 Task: Assign in the project AgileLink the issue 'Integrate a new product customization feature into an existing e-commerce website to enhance product personalization and user experience' to the sprint 'Code Review Sprint'. Assign in the project AgileLink the issue 'Develop a new tool for automated testing of web application user interface and user experience' to the sprint 'Code Review Sprint'. Assign in the project AgileLink the issue 'Upgrade the security features of a web application to improve data protection and secure communication between server and client' to the sprint 'Code Review Sprint'. Assign in the project AgileLink the issue 'Create a new online platform for online music theory courses with advanced music notation and ear training features' to the sprint 'Code Review Sprint'
Action: Mouse moved to (227, 65)
Screenshot: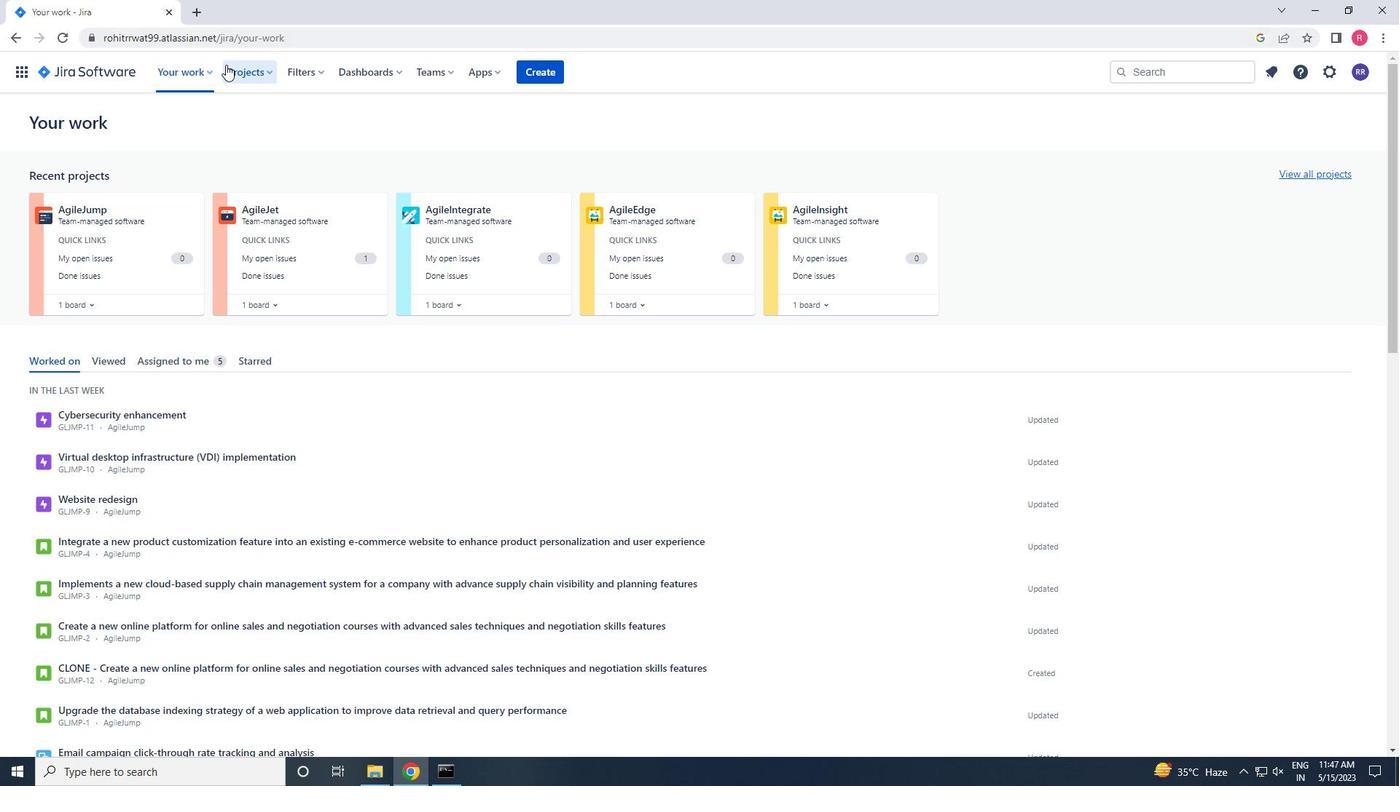 
Action: Mouse pressed left at (227, 65)
Screenshot: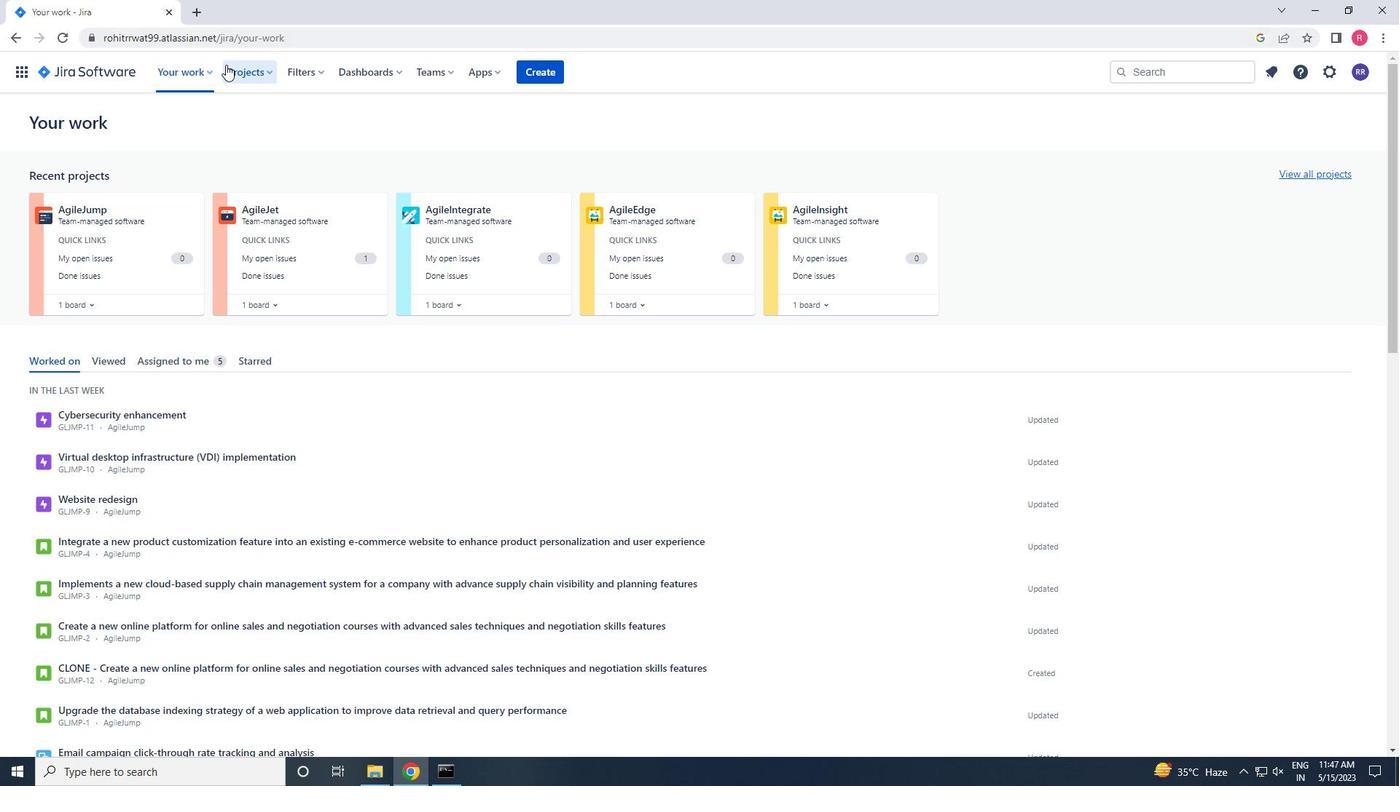 
Action: Mouse moved to (255, 126)
Screenshot: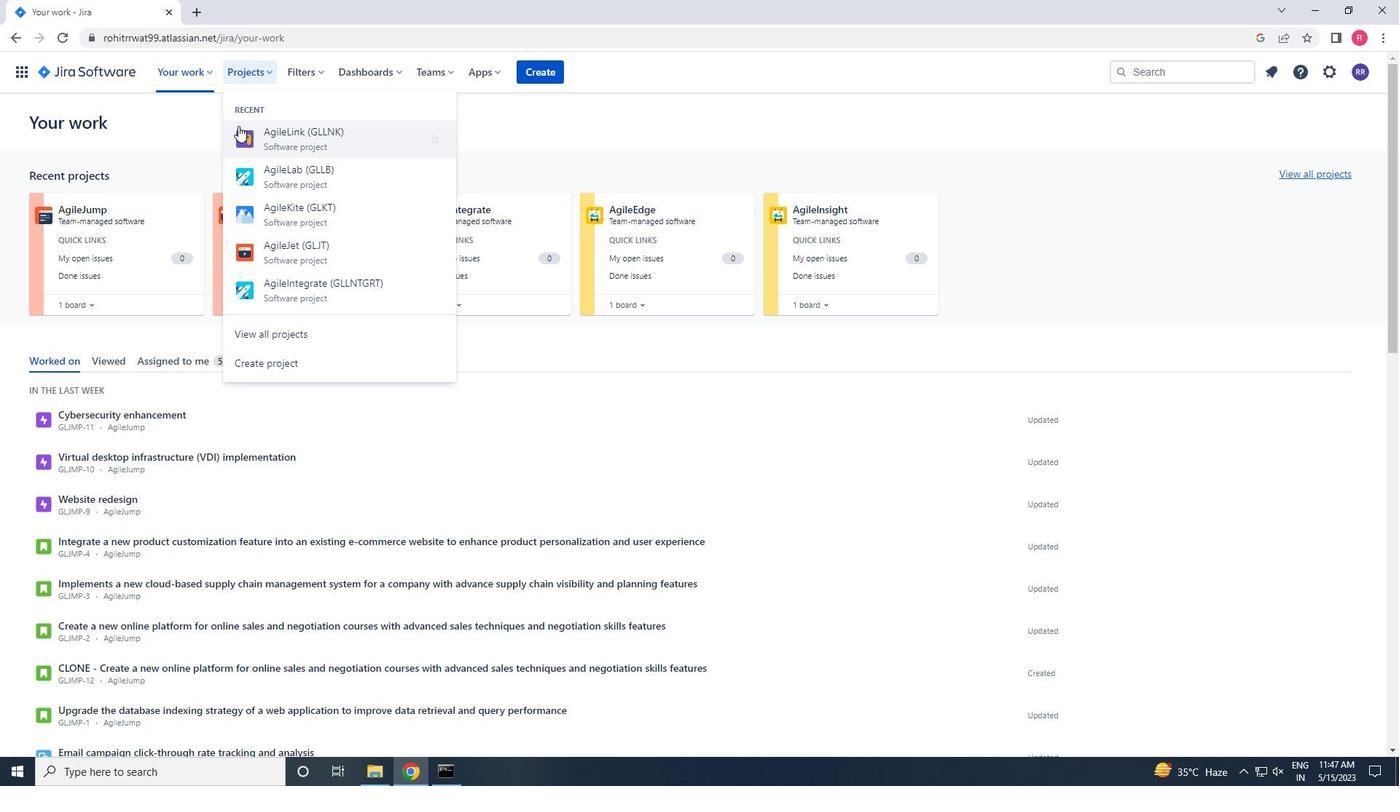 
Action: Mouse pressed left at (255, 126)
Screenshot: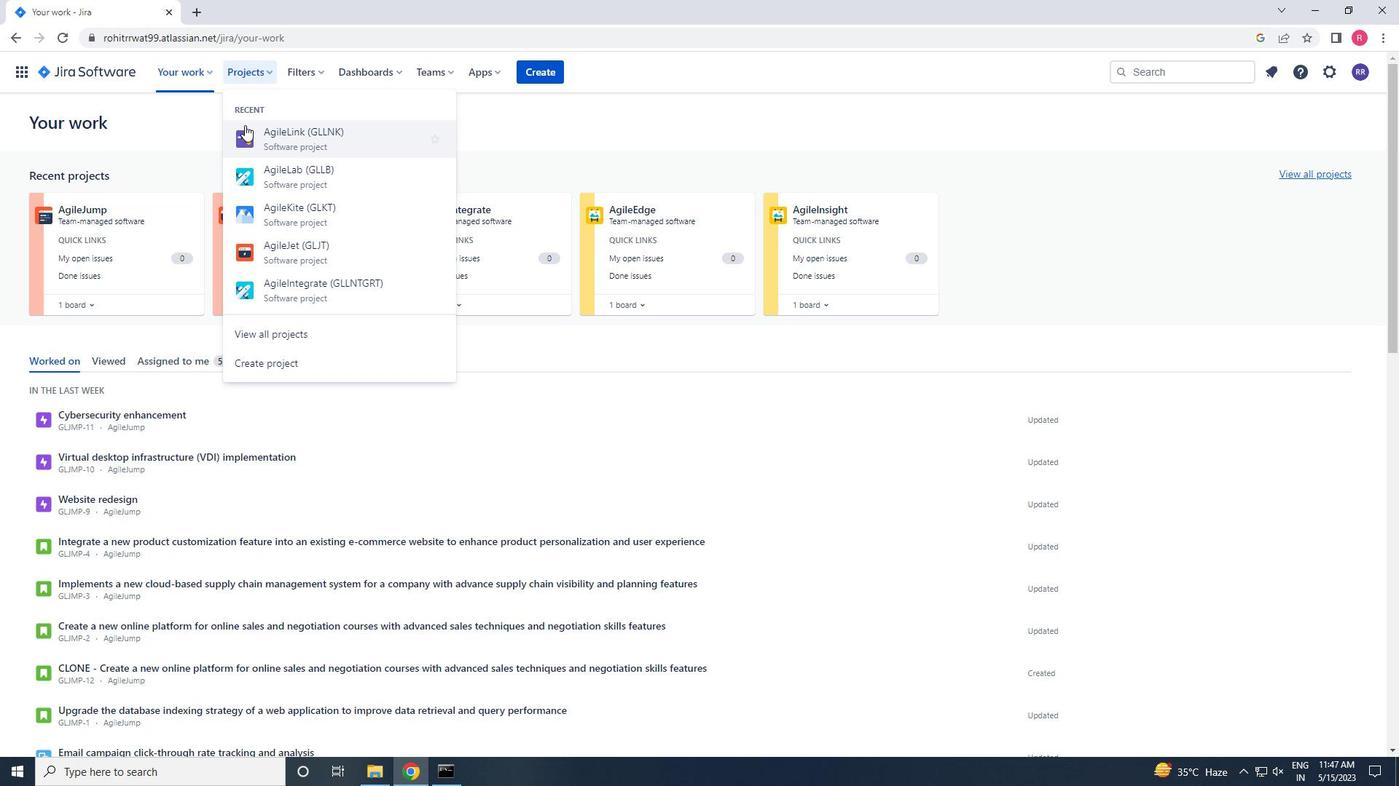 
Action: Mouse moved to (101, 214)
Screenshot: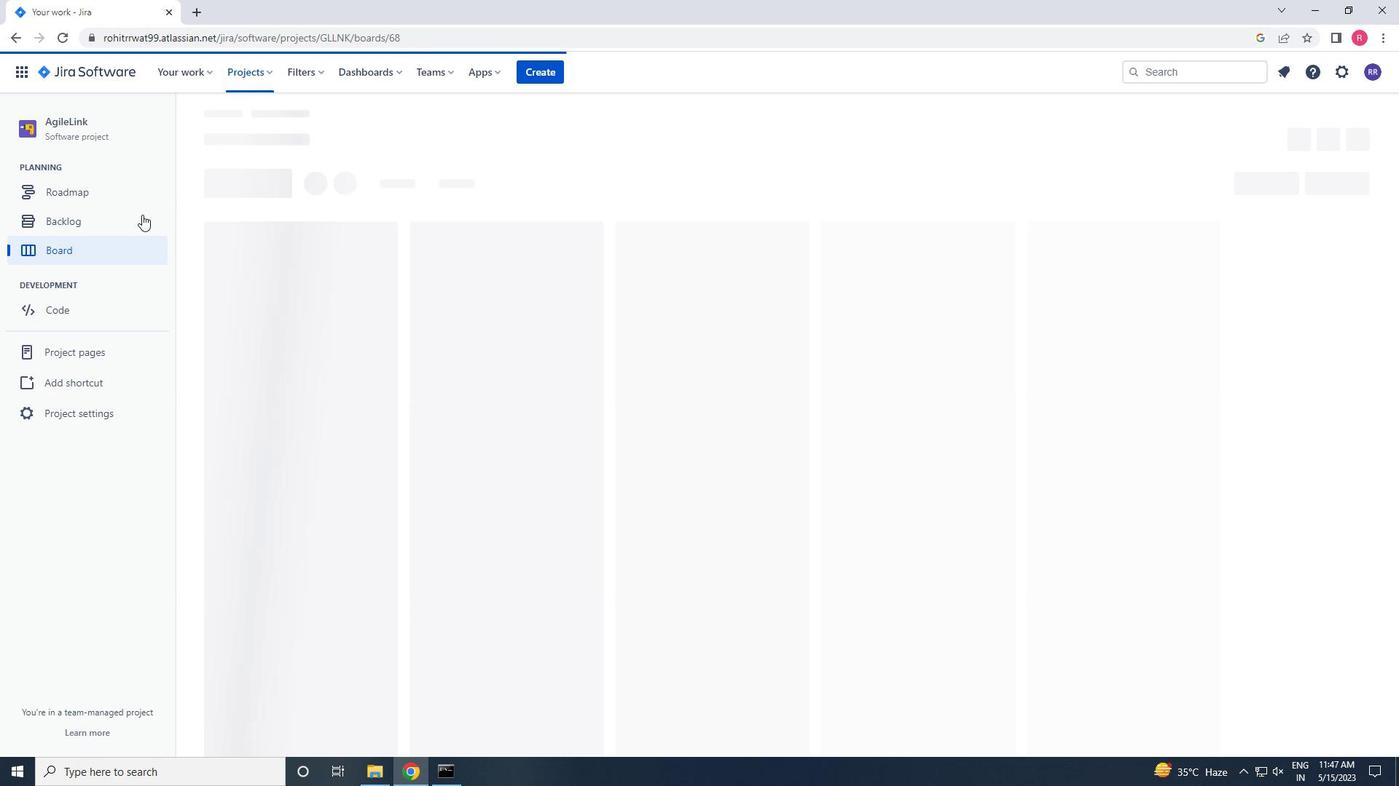 
Action: Mouse pressed left at (101, 214)
Screenshot: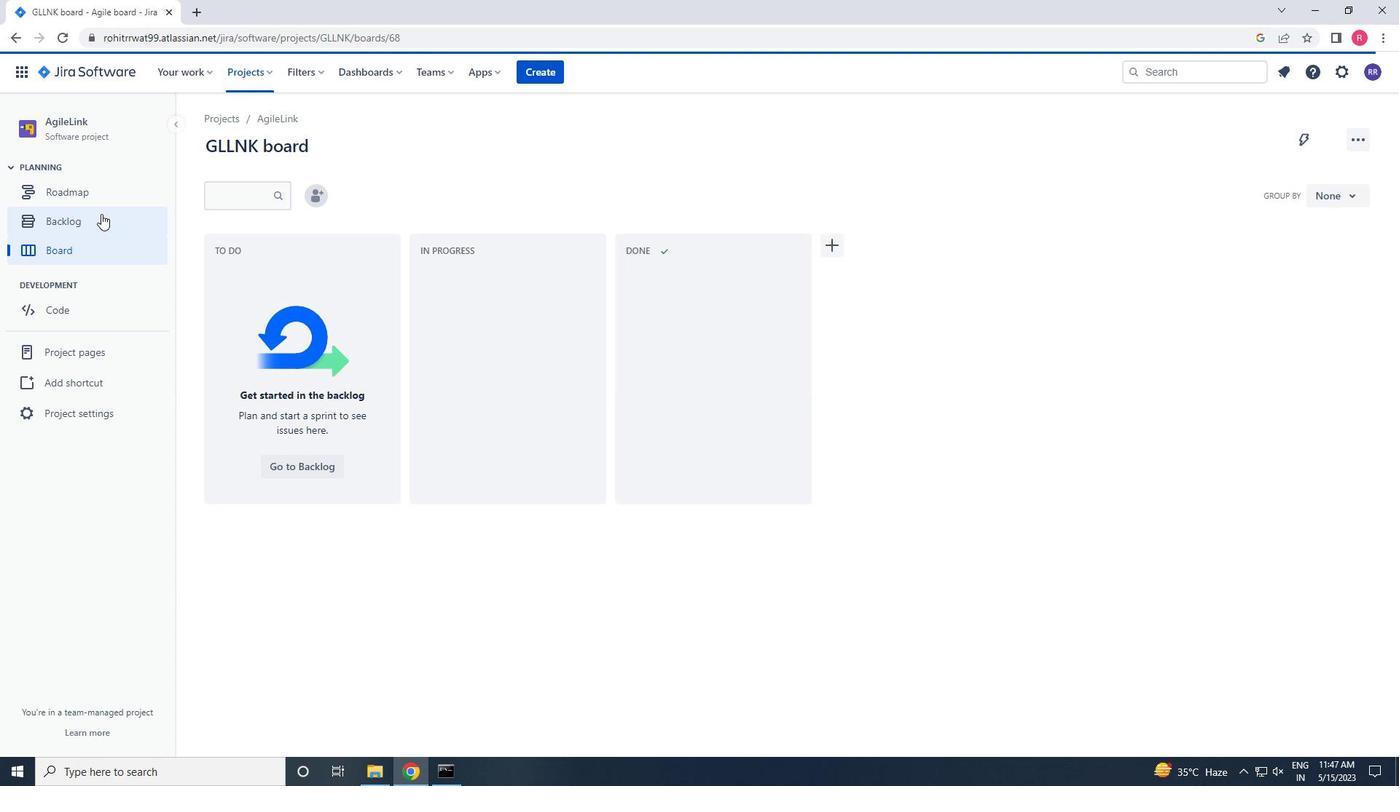 
Action: Mouse moved to (754, 373)
Screenshot: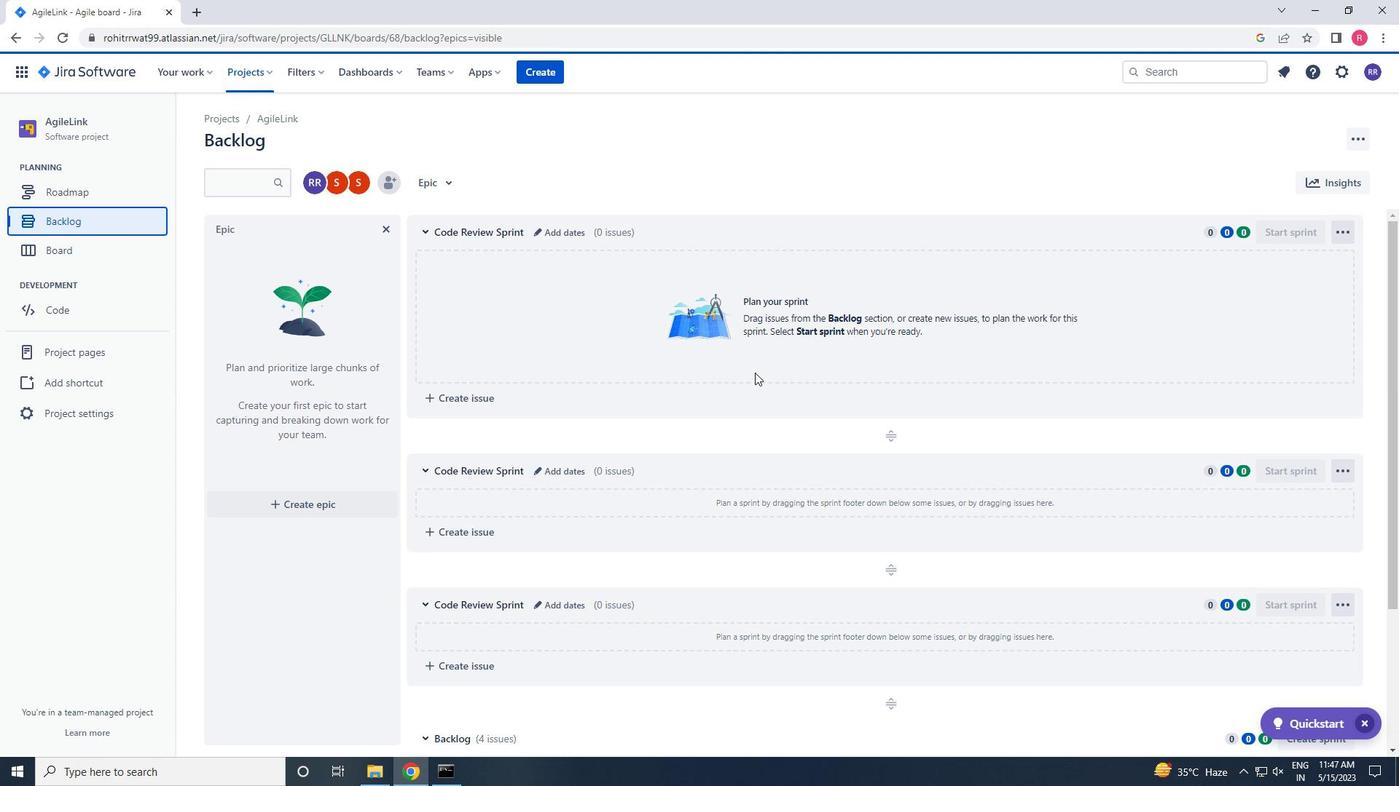 
Action: Mouse scrolled (754, 372) with delta (0, 0)
Screenshot: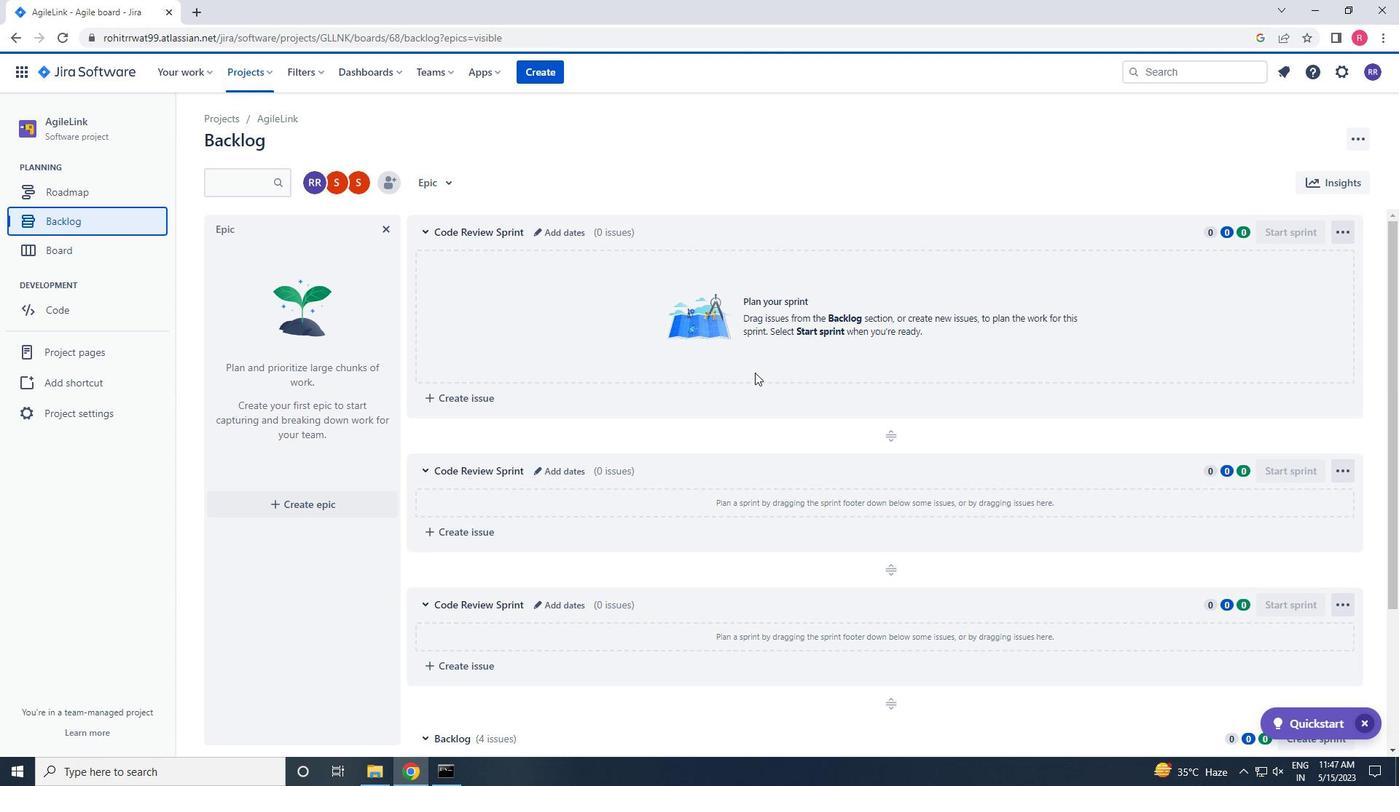 
Action: Mouse scrolled (754, 372) with delta (0, 0)
Screenshot: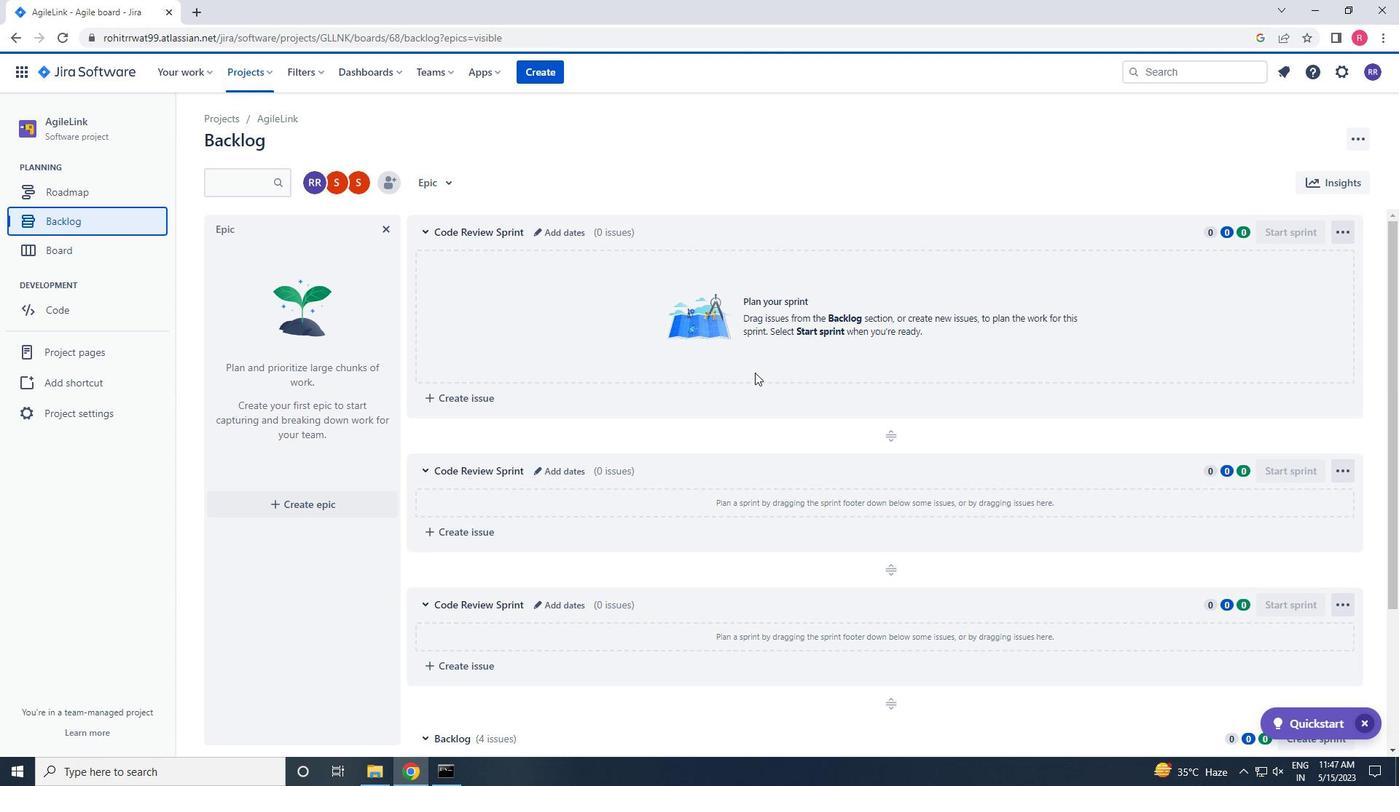 
Action: Mouse moved to (755, 373)
Screenshot: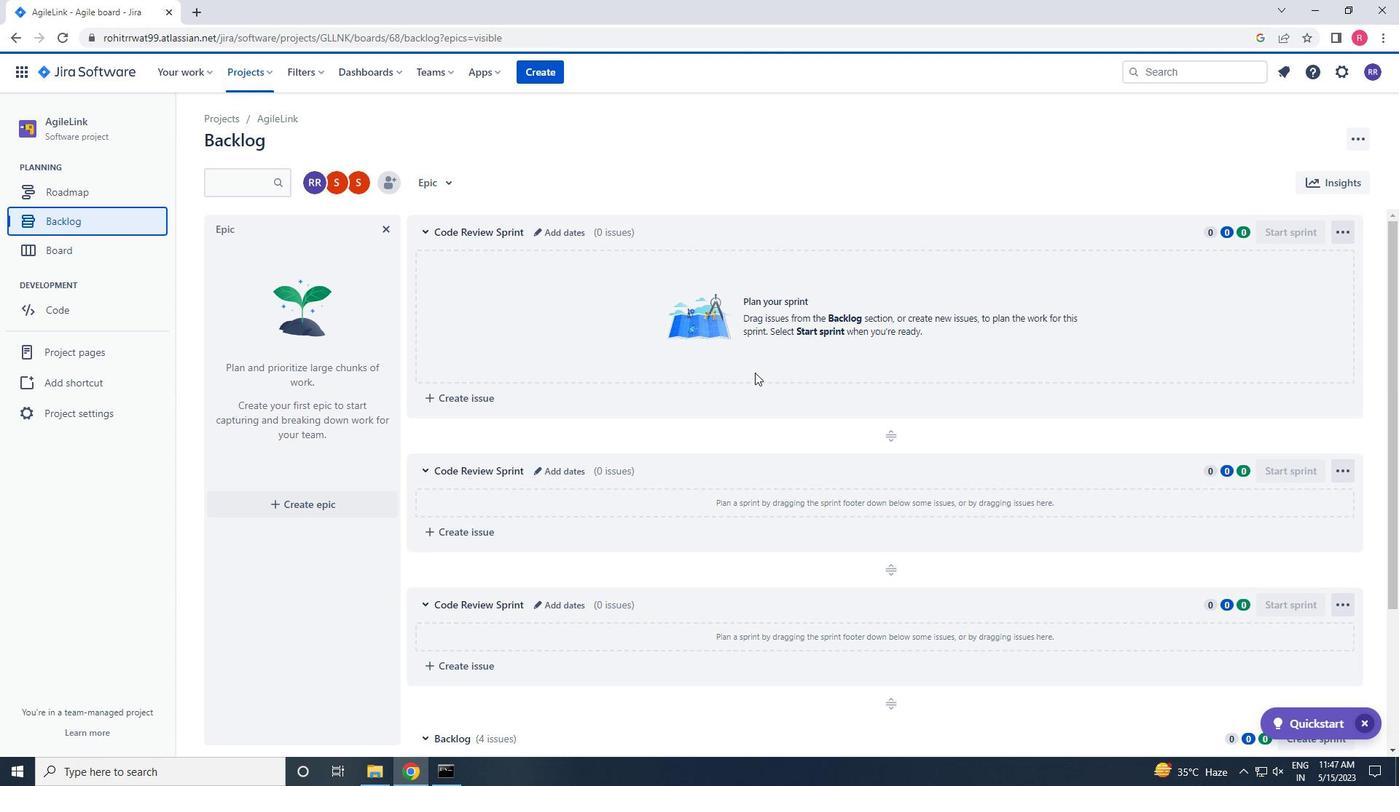 
Action: Mouse scrolled (755, 372) with delta (0, 0)
Screenshot: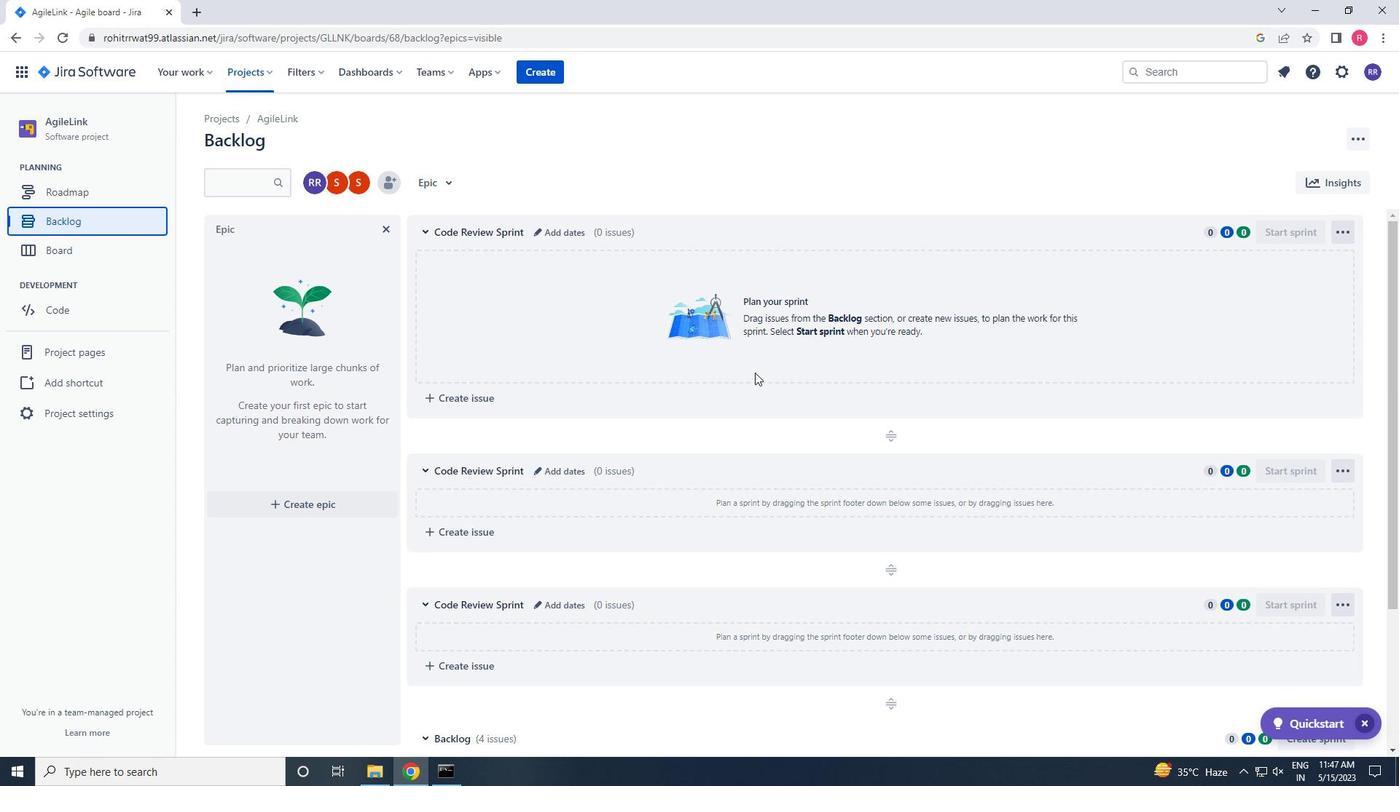 
Action: Mouse moved to (757, 373)
Screenshot: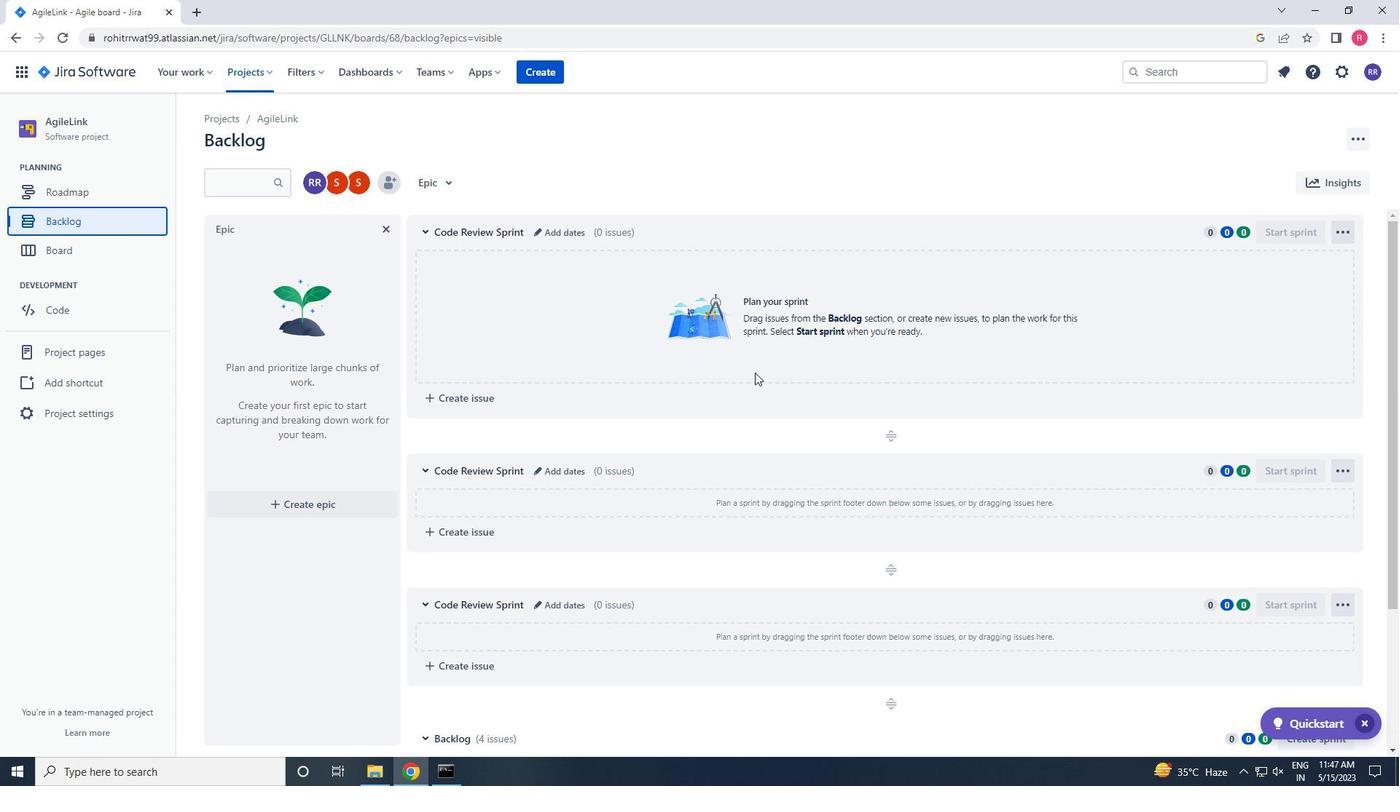 
Action: Mouse scrolled (757, 372) with delta (0, 0)
Screenshot: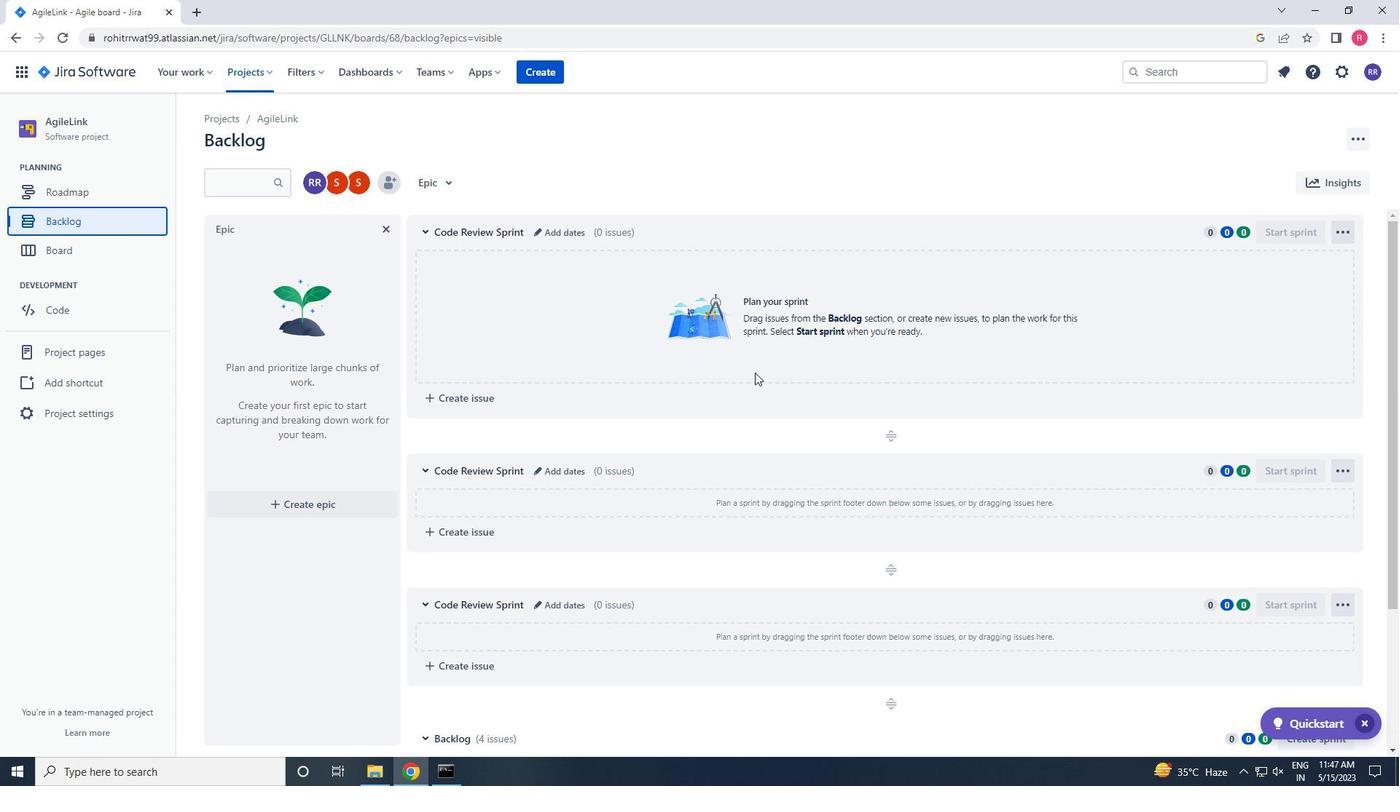 
Action: Mouse moved to (758, 373)
Screenshot: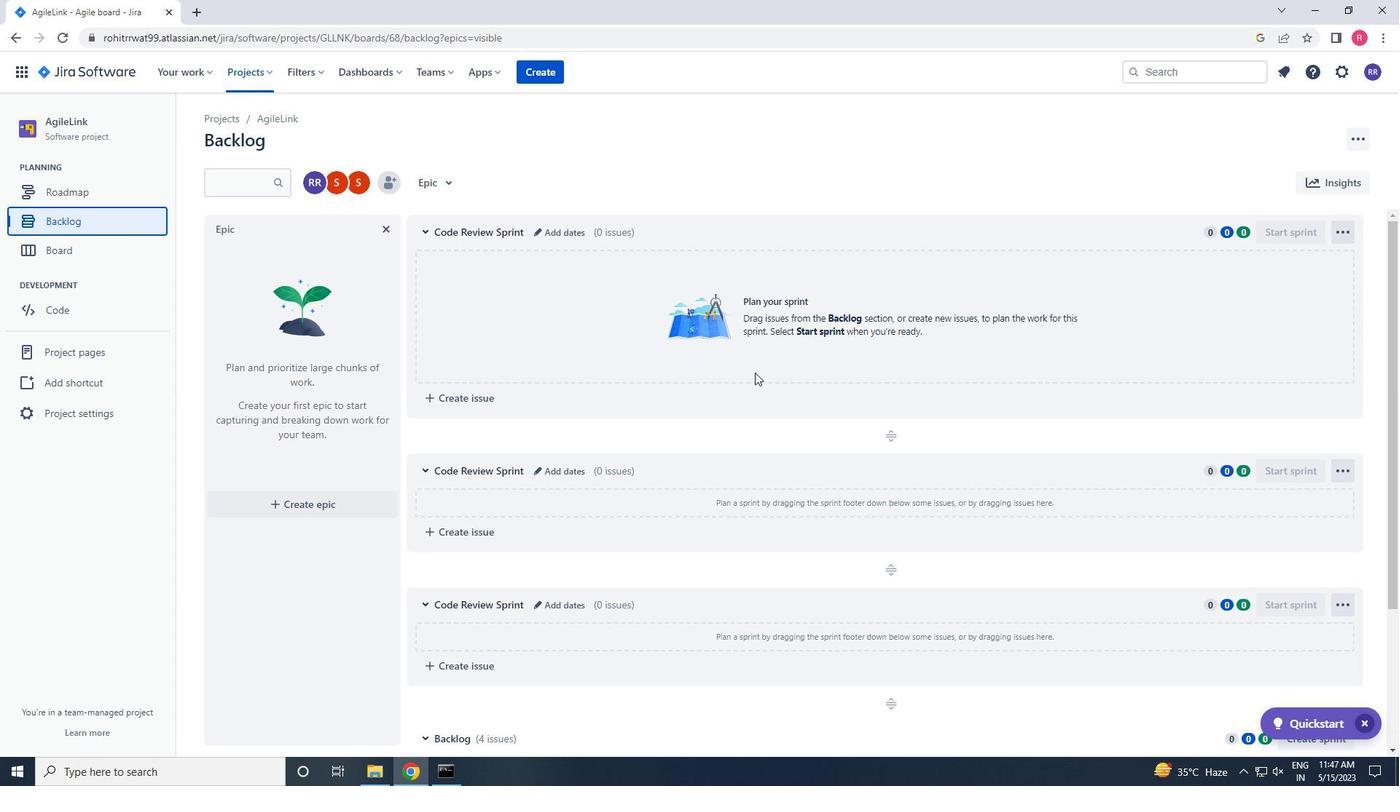 
Action: Mouse scrolled (758, 372) with delta (0, 0)
Screenshot: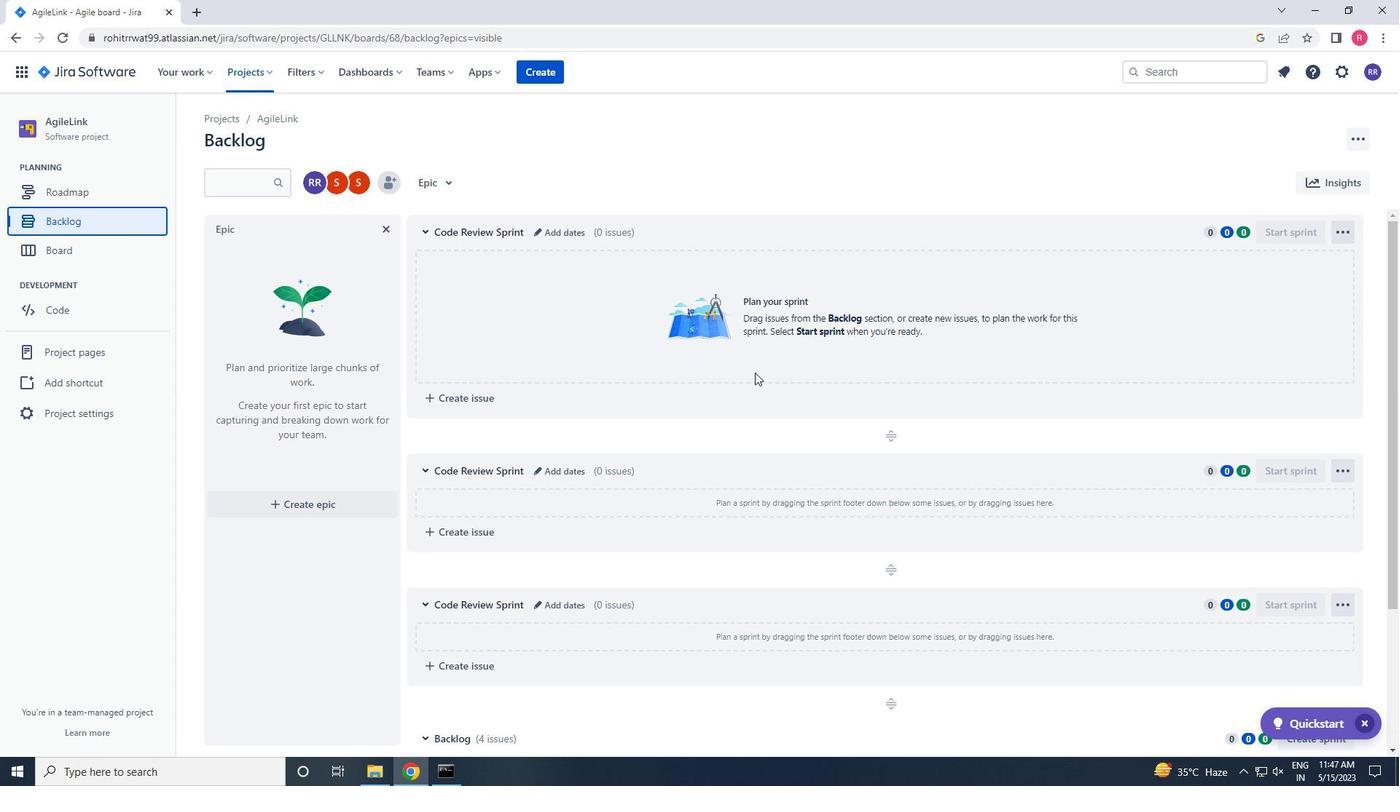 
Action: Mouse moved to (765, 375)
Screenshot: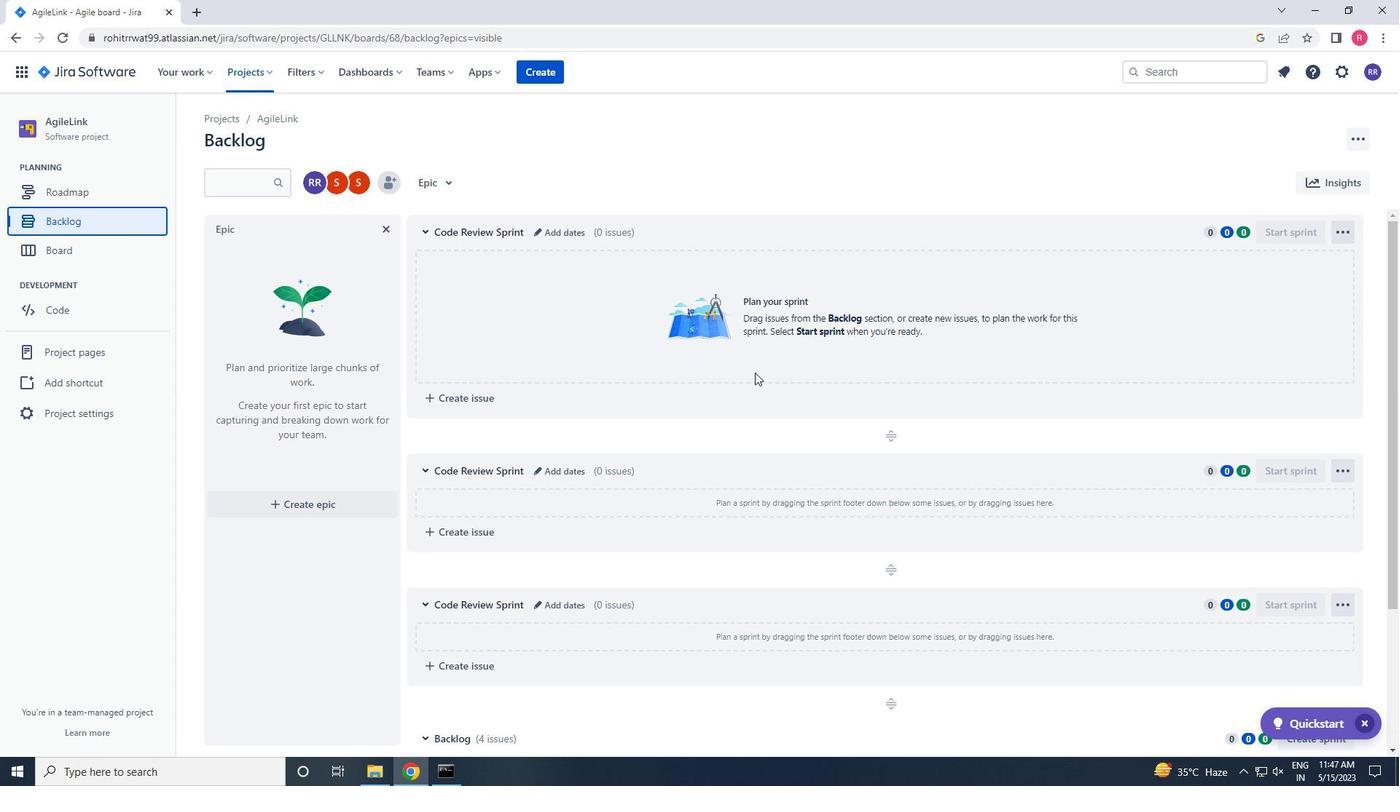 
Action: Mouse scrolled (765, 374) with delta (0, 0)
Screenshot: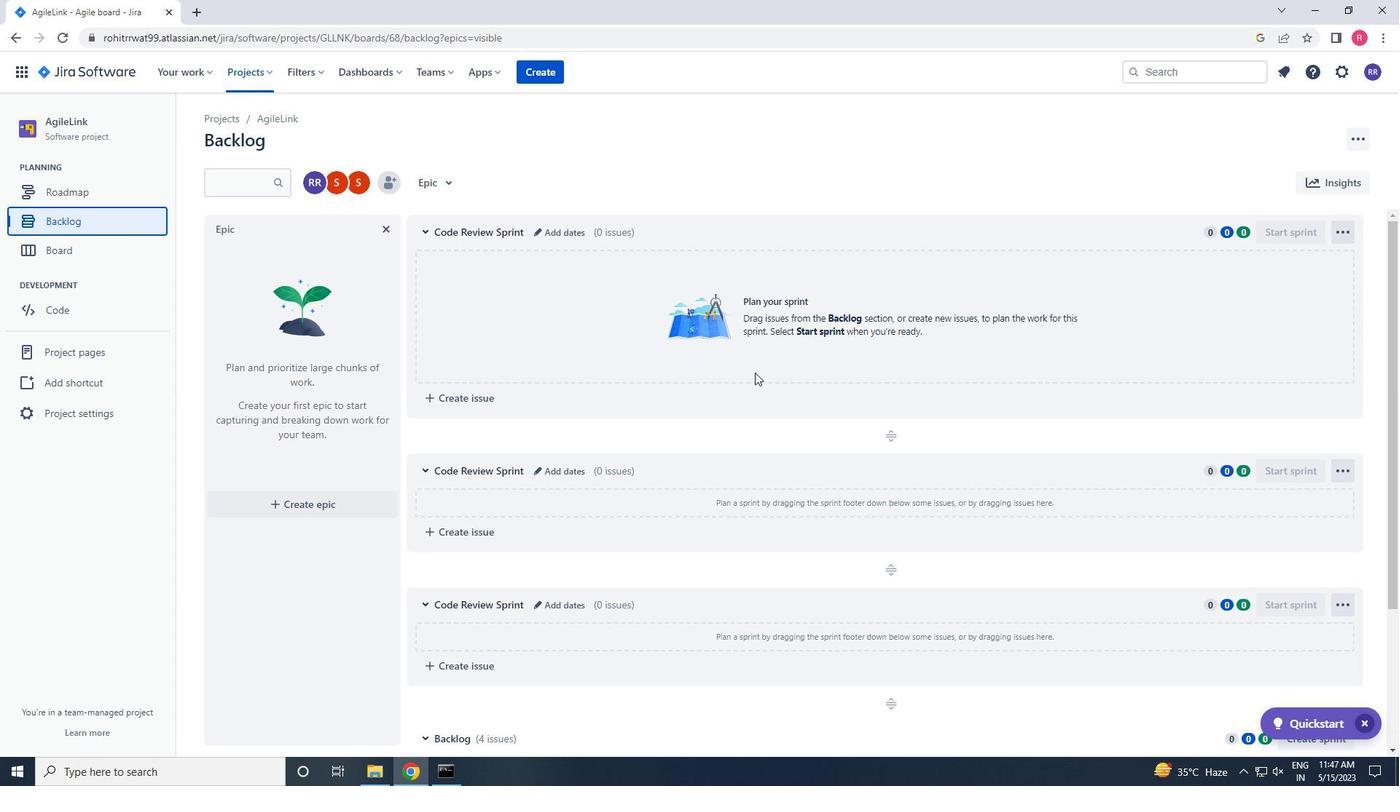 
Action: Mouse moved to (1332, 576)
Screenshot: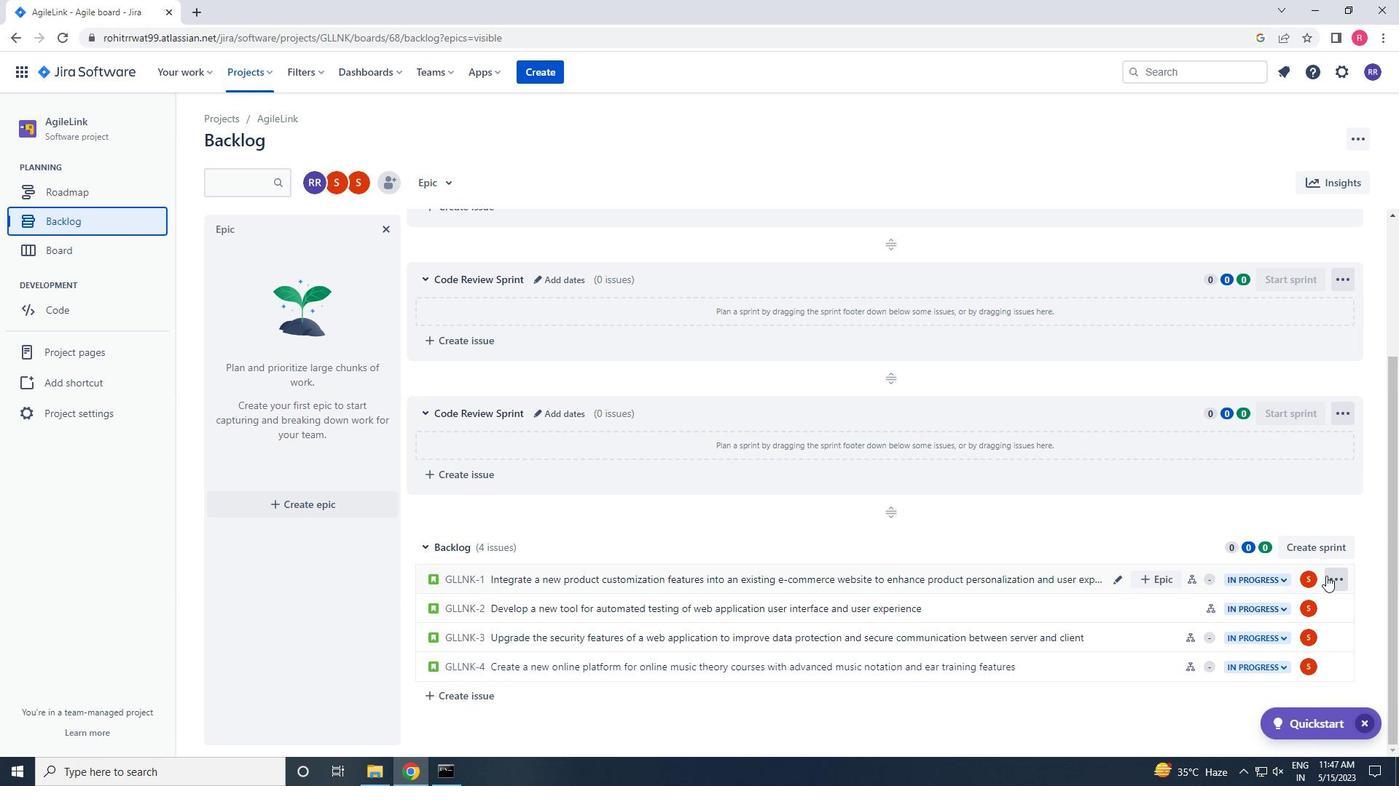 
Action: Mouse pressed left at (1332, 576)
Screenshot: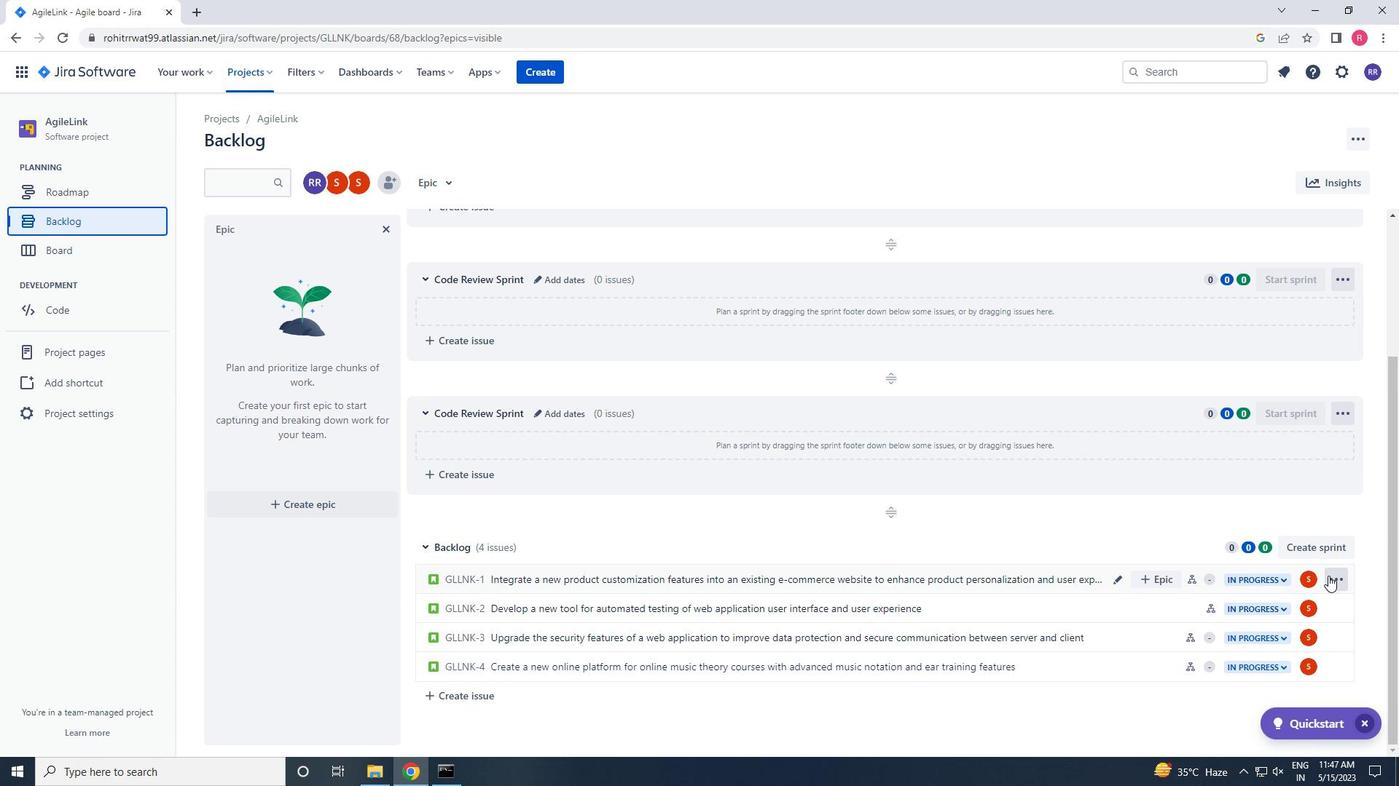 
Action: Mouse moved to (1303, 453)
Screenshot: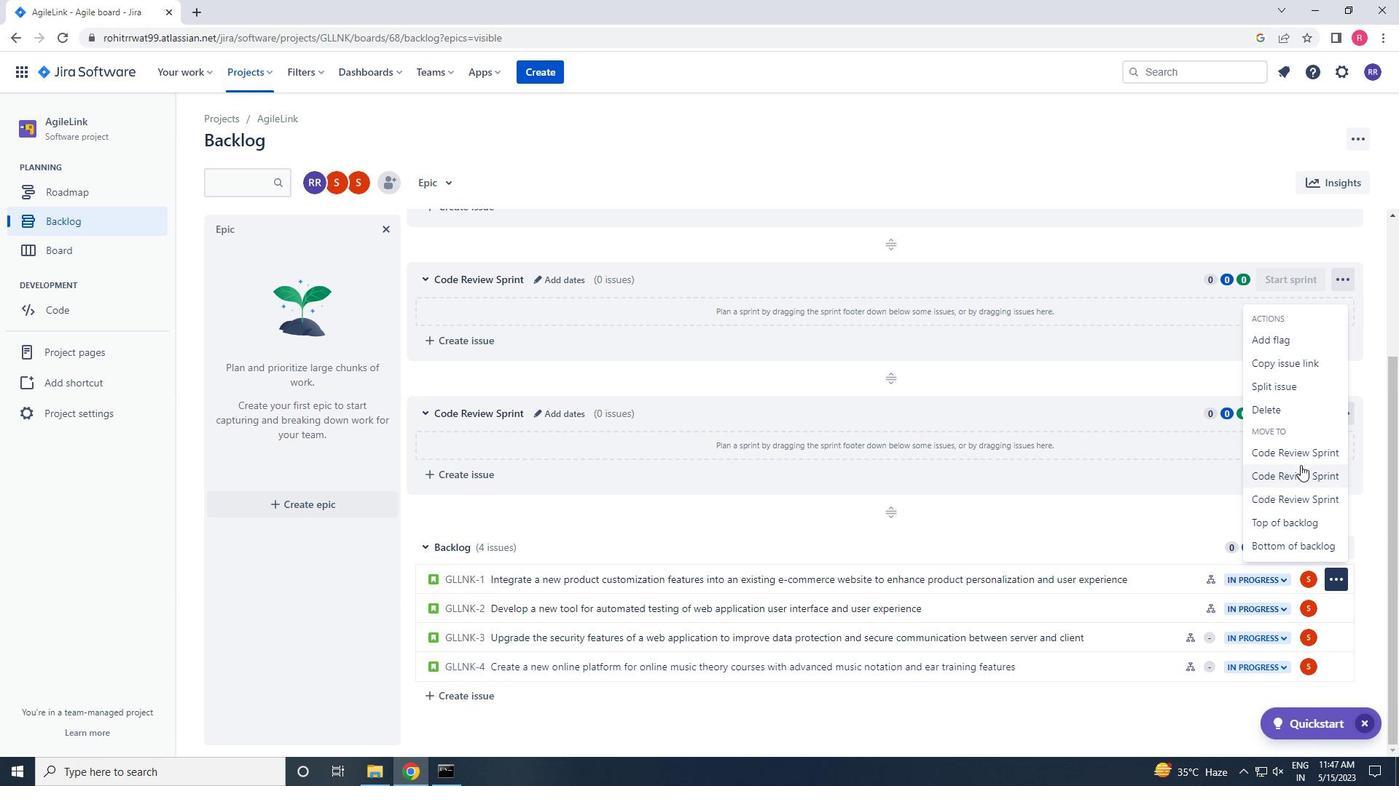 
Action: Mouse pressed left at (1303, 453)
Screenshot: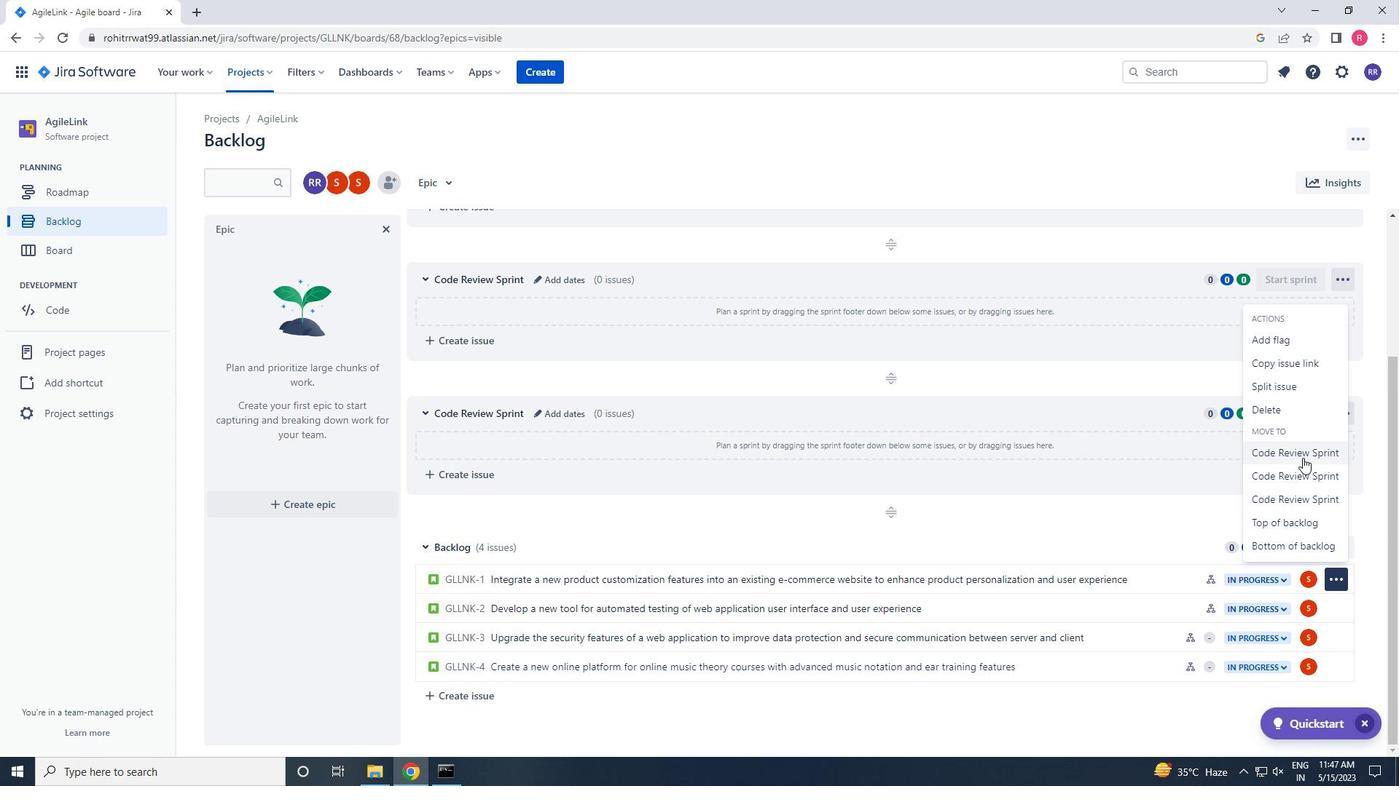 
Action: Mouse moved to (1346, 598)
Screenshot: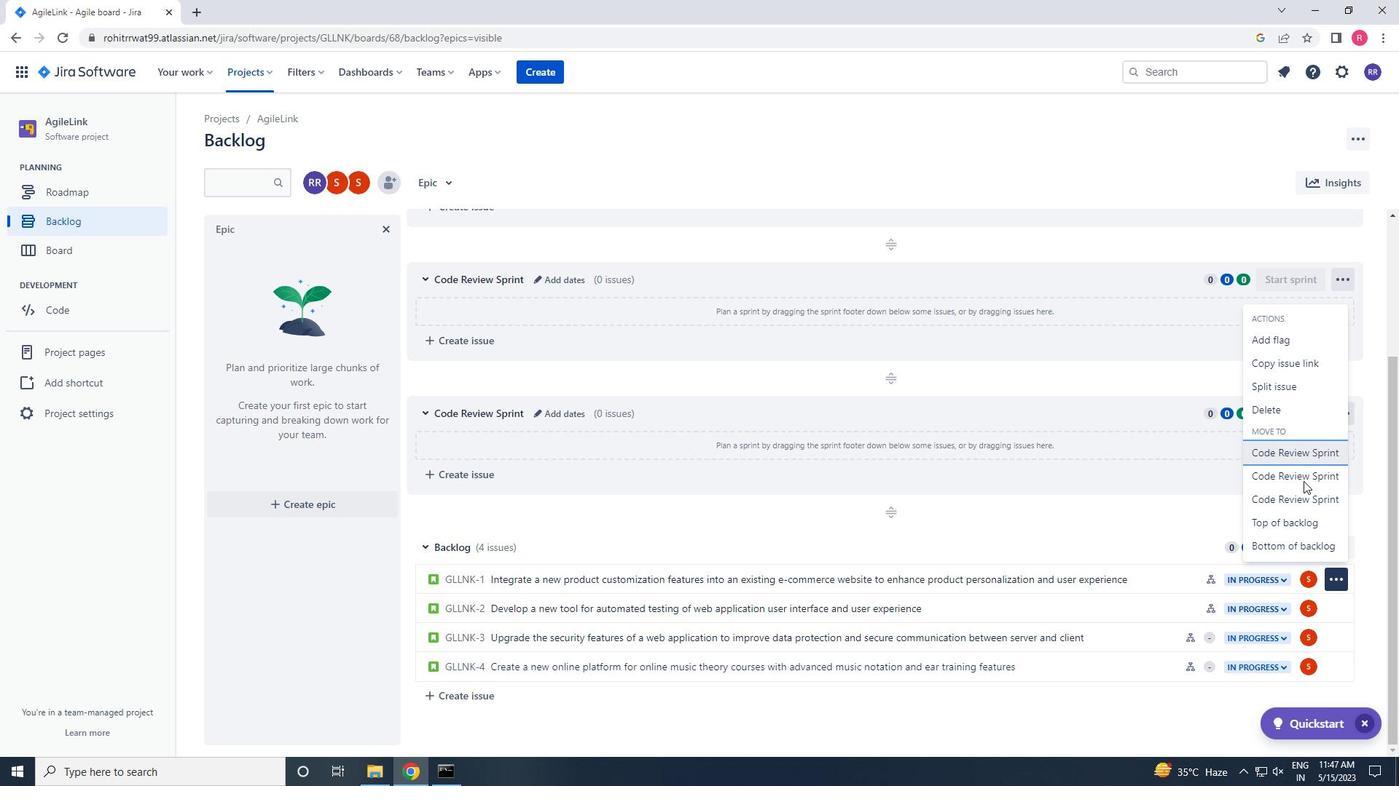 
Action: Mouse pressed left at (1346, 598)
Screenshot: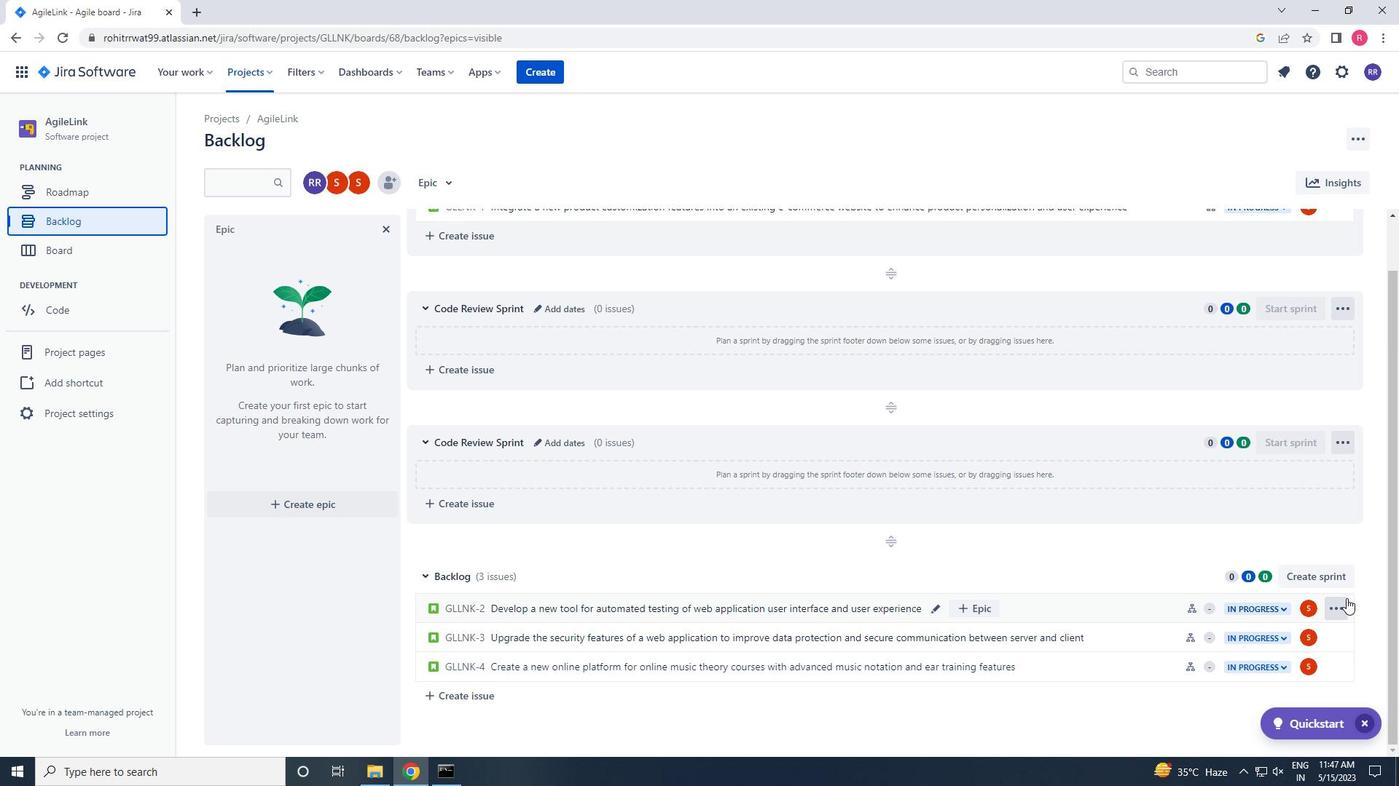 
Action: Mouse moved to (1310, 506)
Screenshot: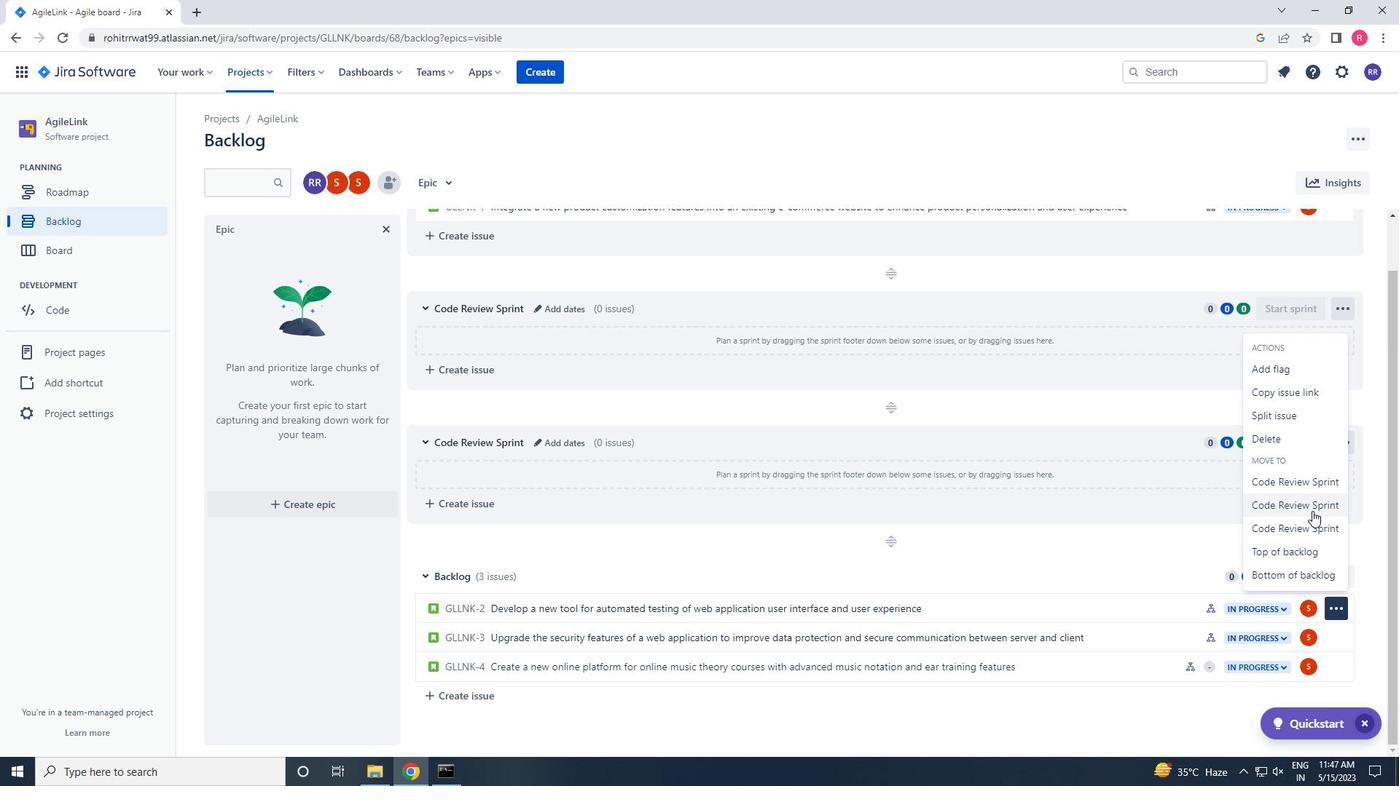 
Action: Mouse pressed left at (1310, 506)
Screenshot: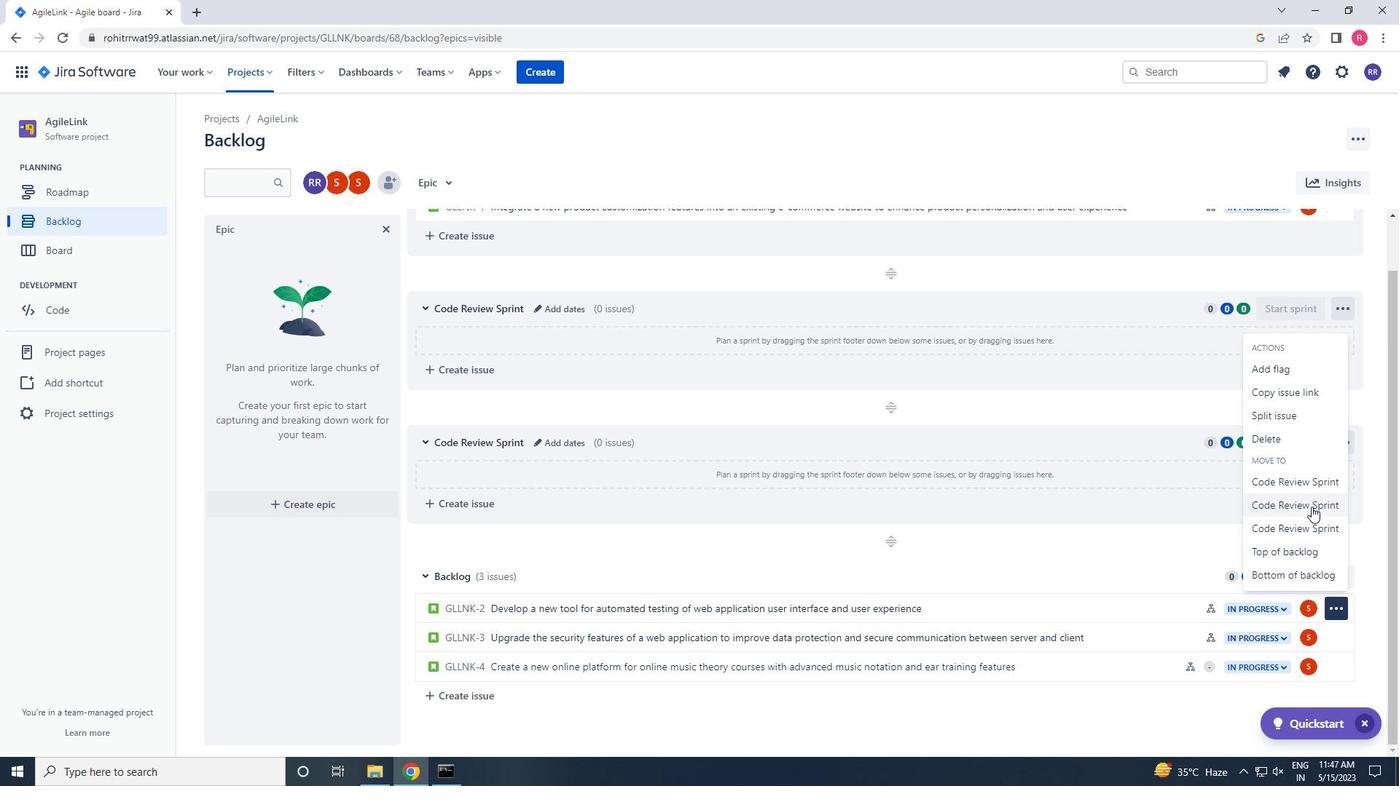 
Action: Mouse moved to (1331, 639)
Screenshot: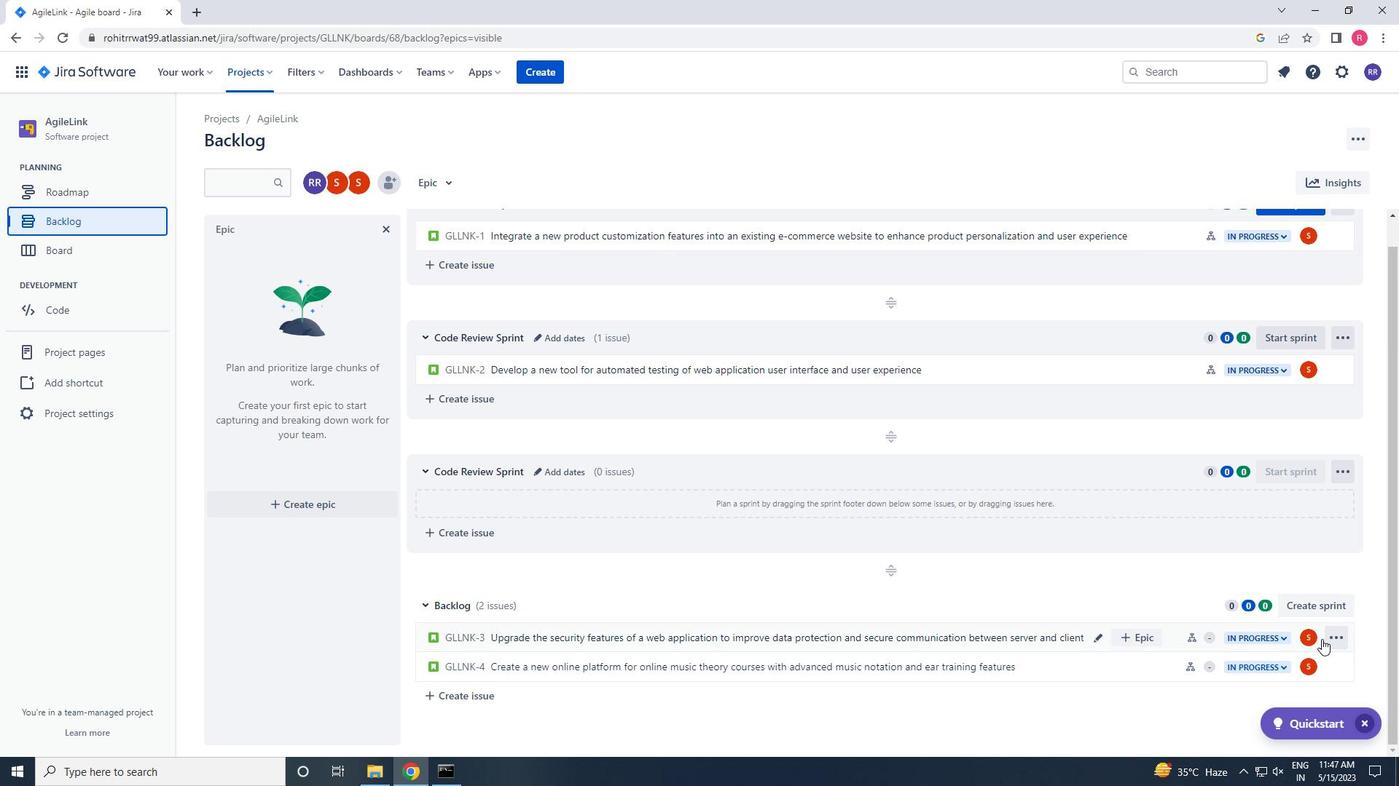 
Action: Mouse pressed left at (1331, 639)
Screenshot: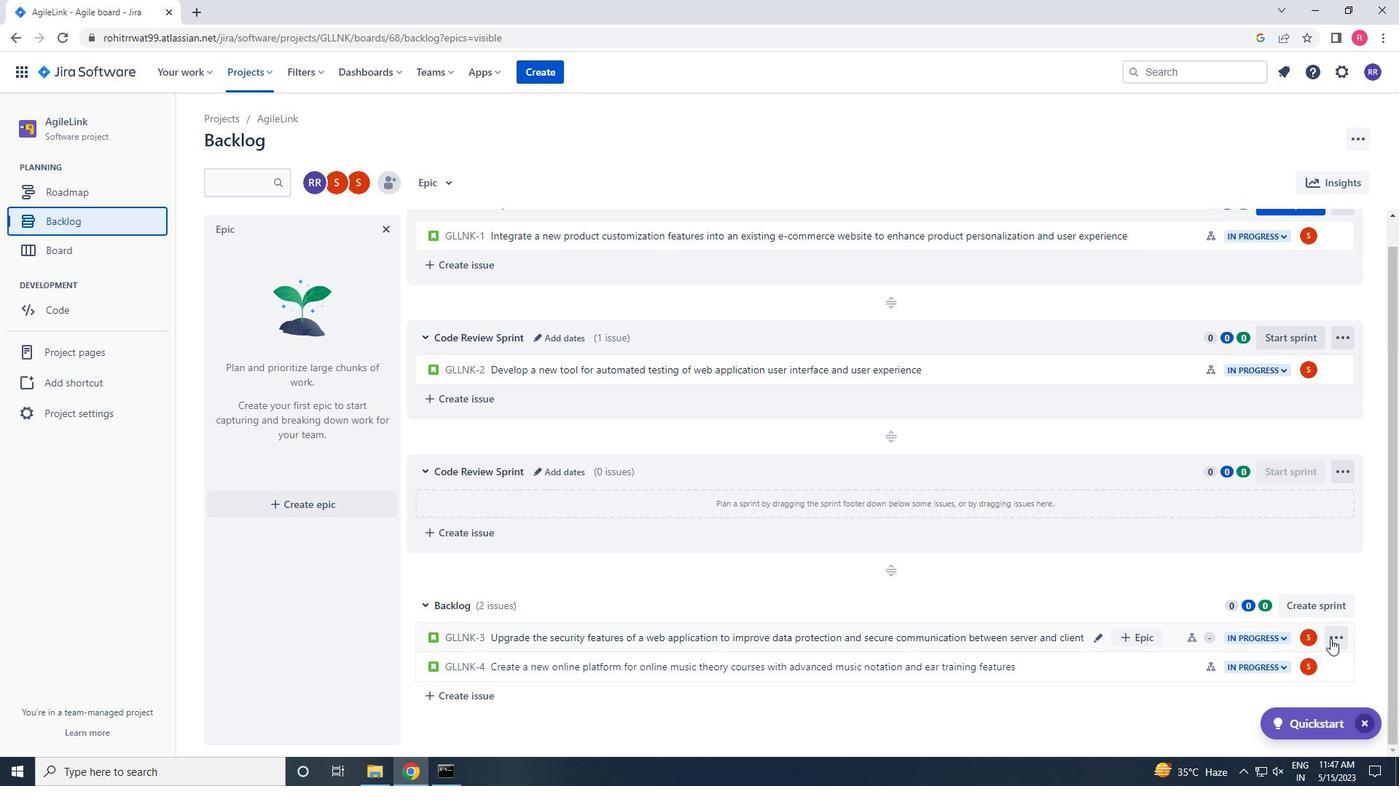 
Action: Mouse moved to (1309, 567)
Screenshot: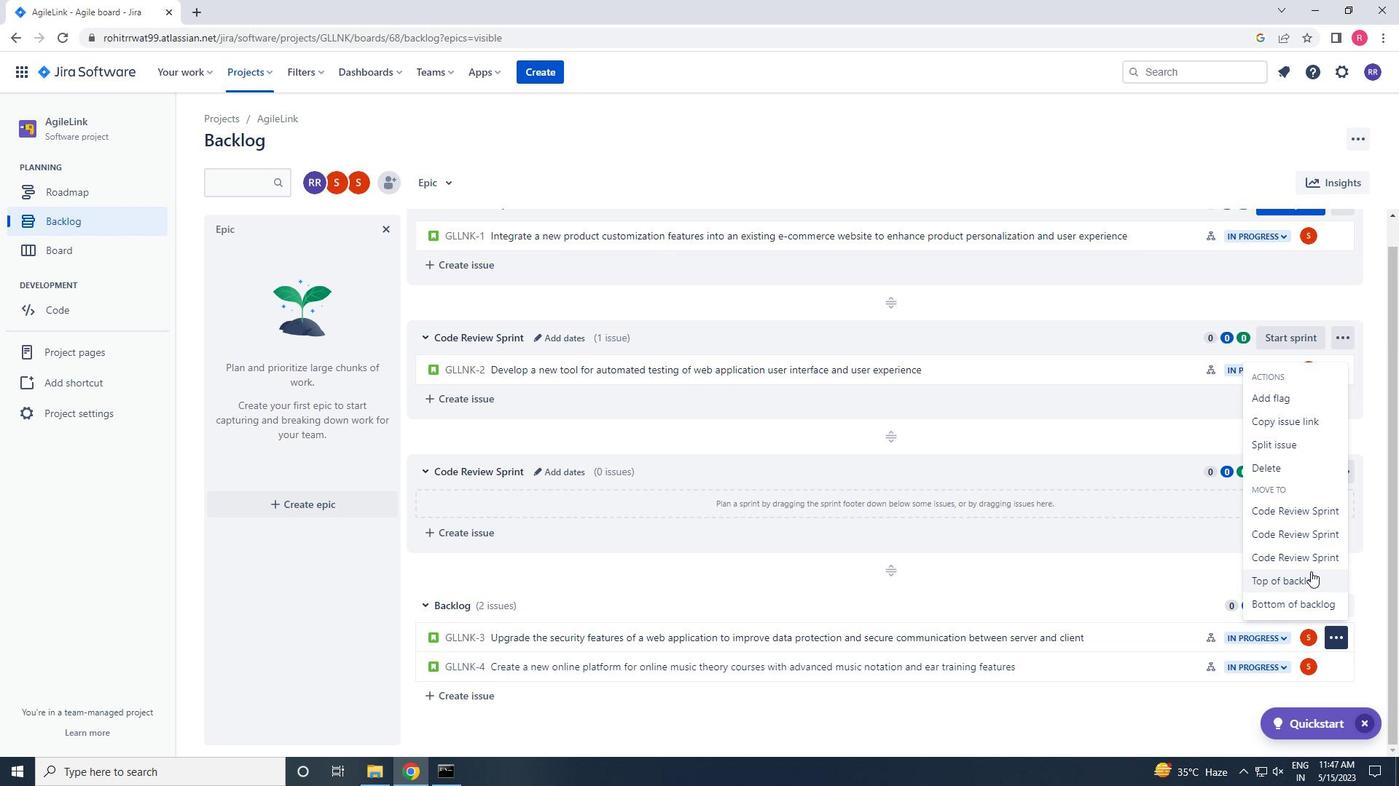 
Action: Mouse pressed left at (1309, 567)
Screenshot: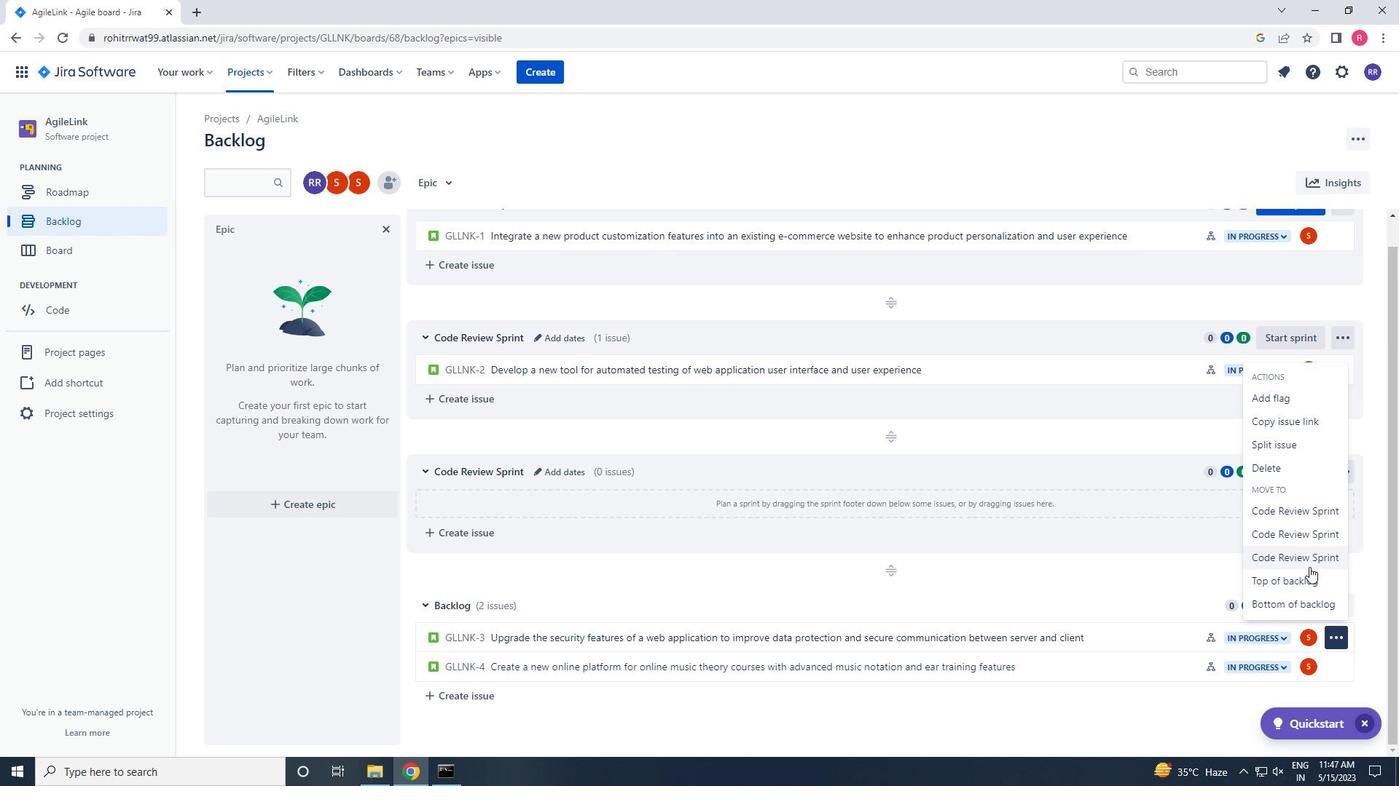 
Action: Mouse moved to (1337, 660)
Screenshot: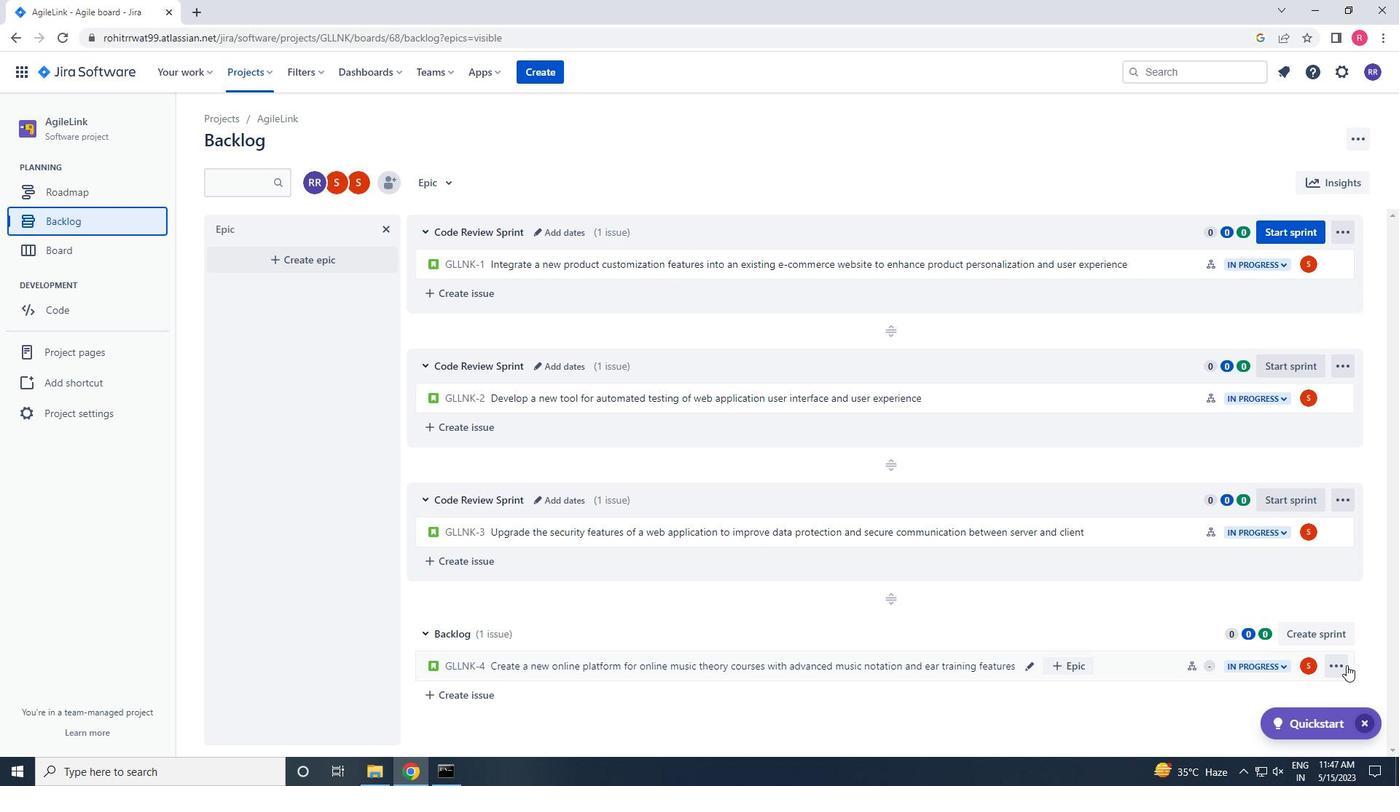 
Action: Mouse pressed left at (1337, 660)
Screenshot: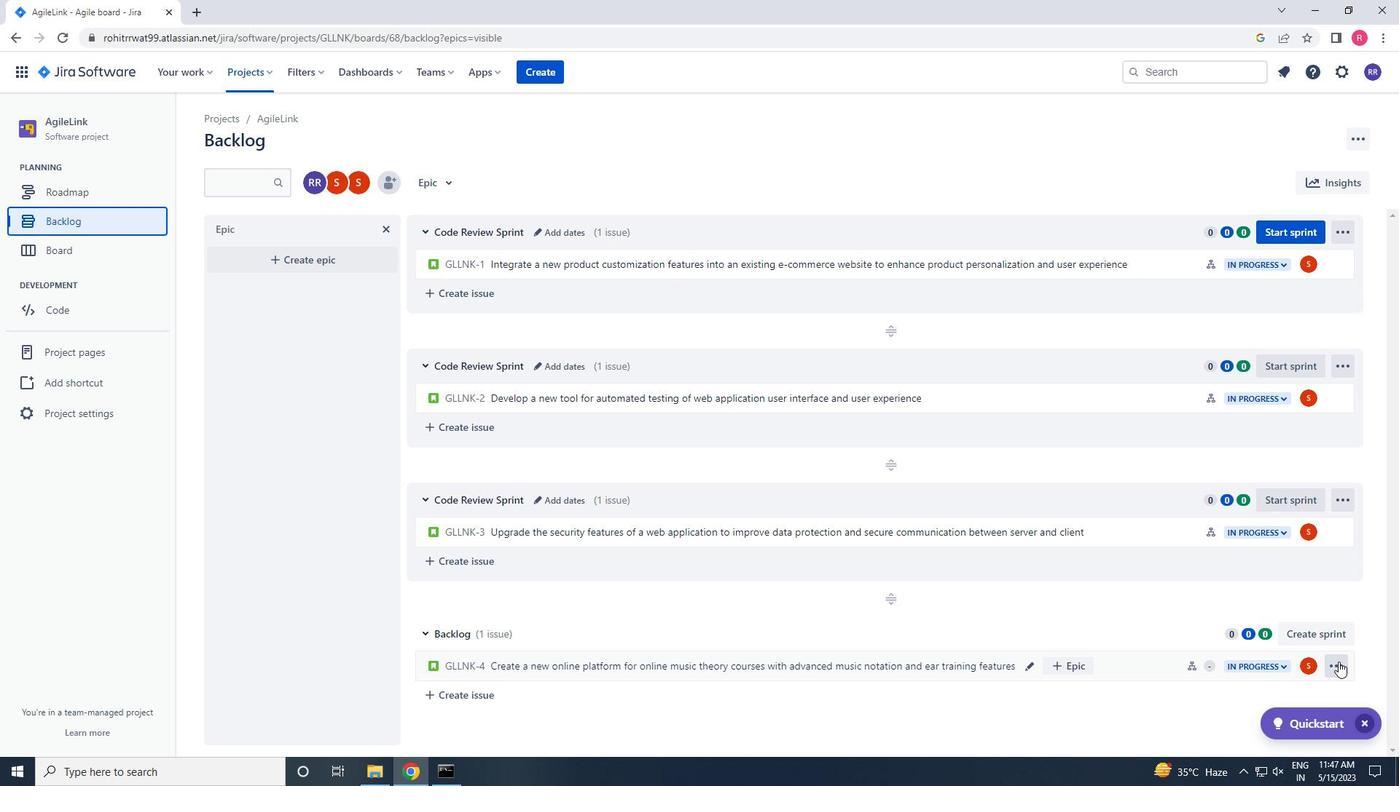 
Action: Mouse moved to (1318, 593)
Screenshot: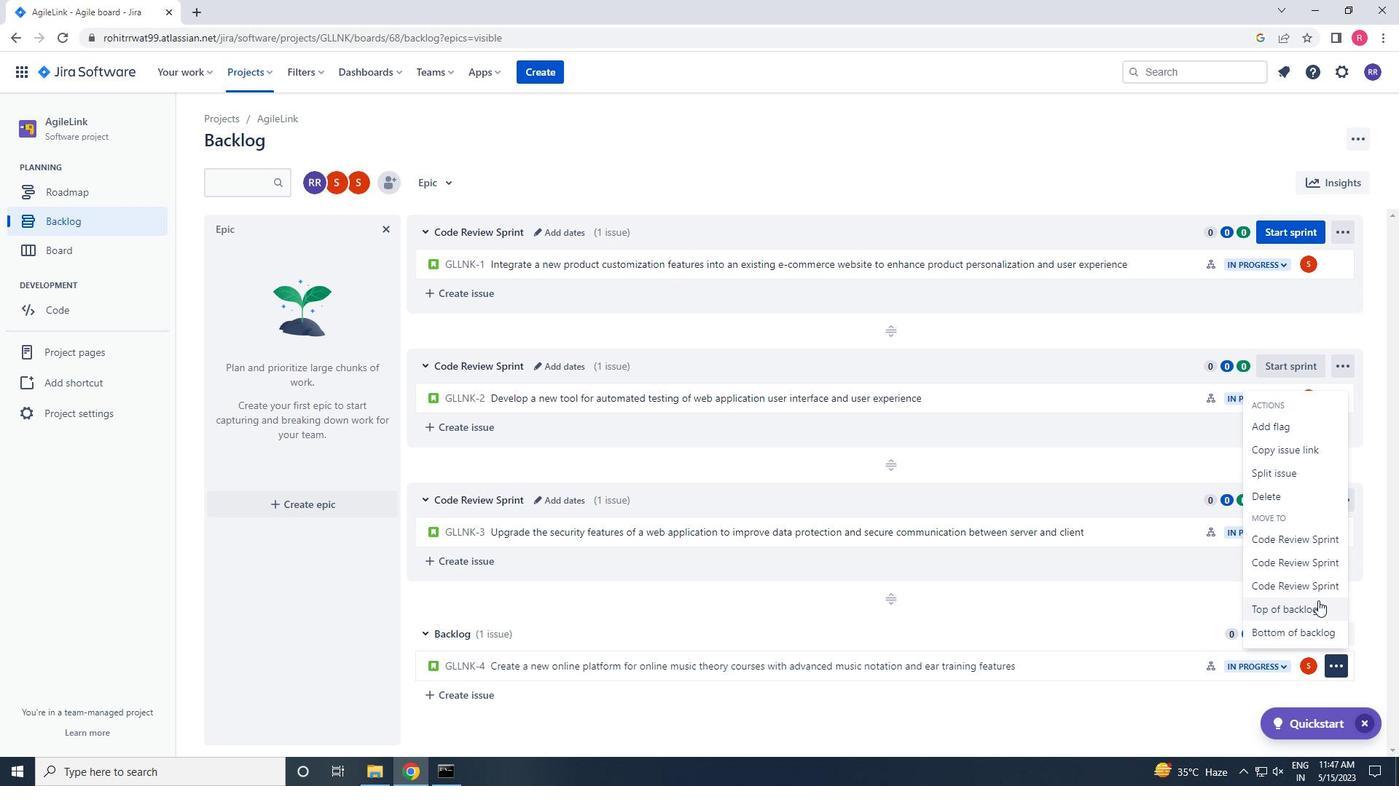 
Action: Mouse pressed left at (1318, 593)
Screenshot: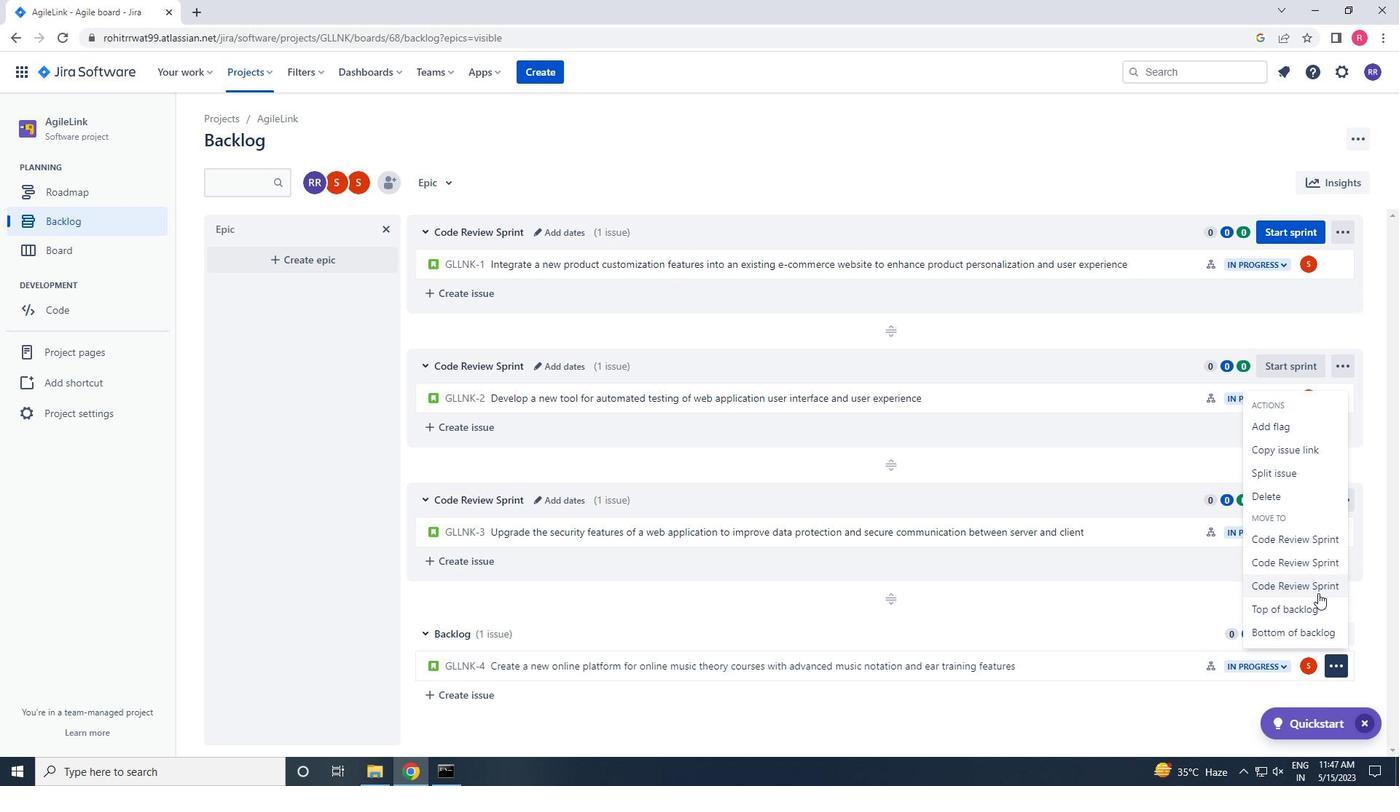 
Action: Mouse scrolled (1318, 594) with delta (0, 0)
Screenshot: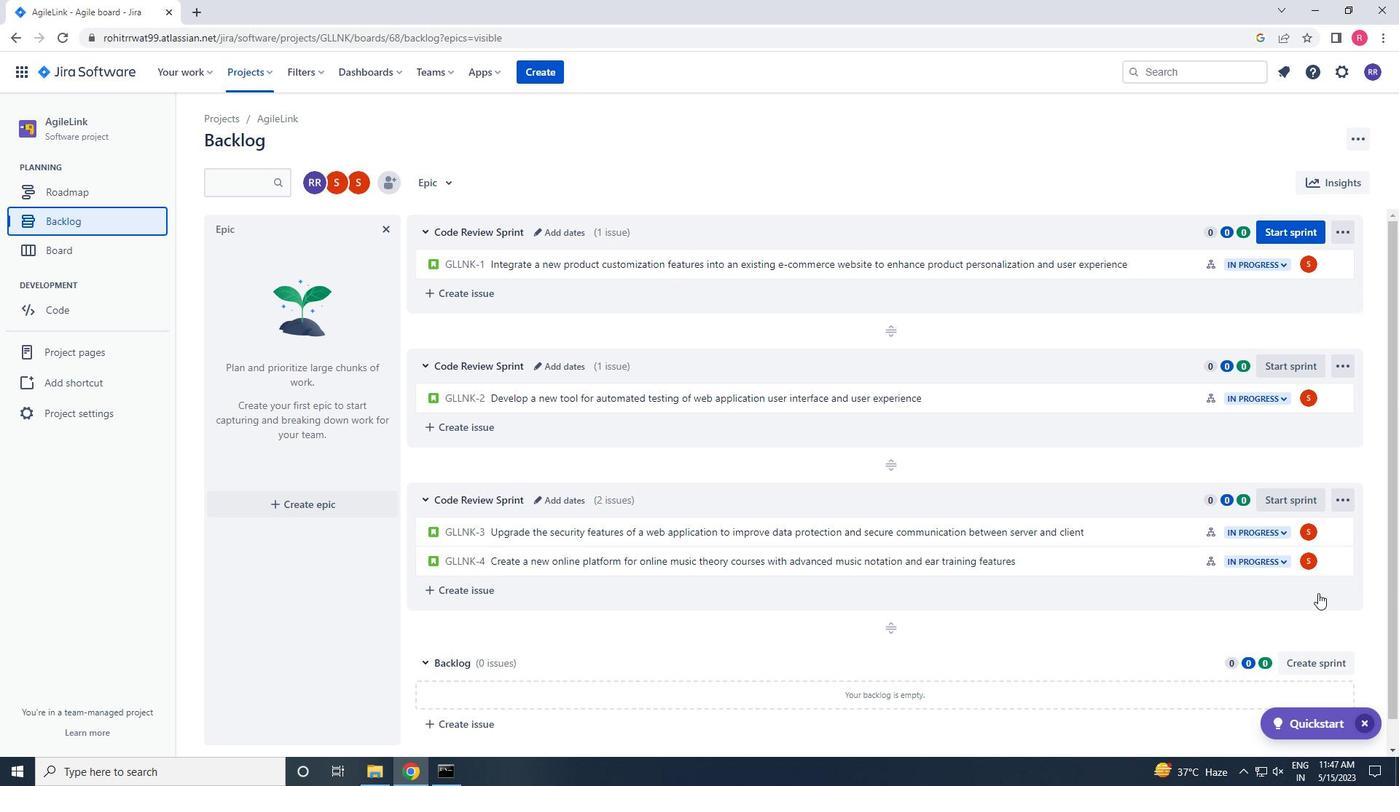 
Action: Mouse scrolled (1318, 594) with delta (0, 0)
Screenshot: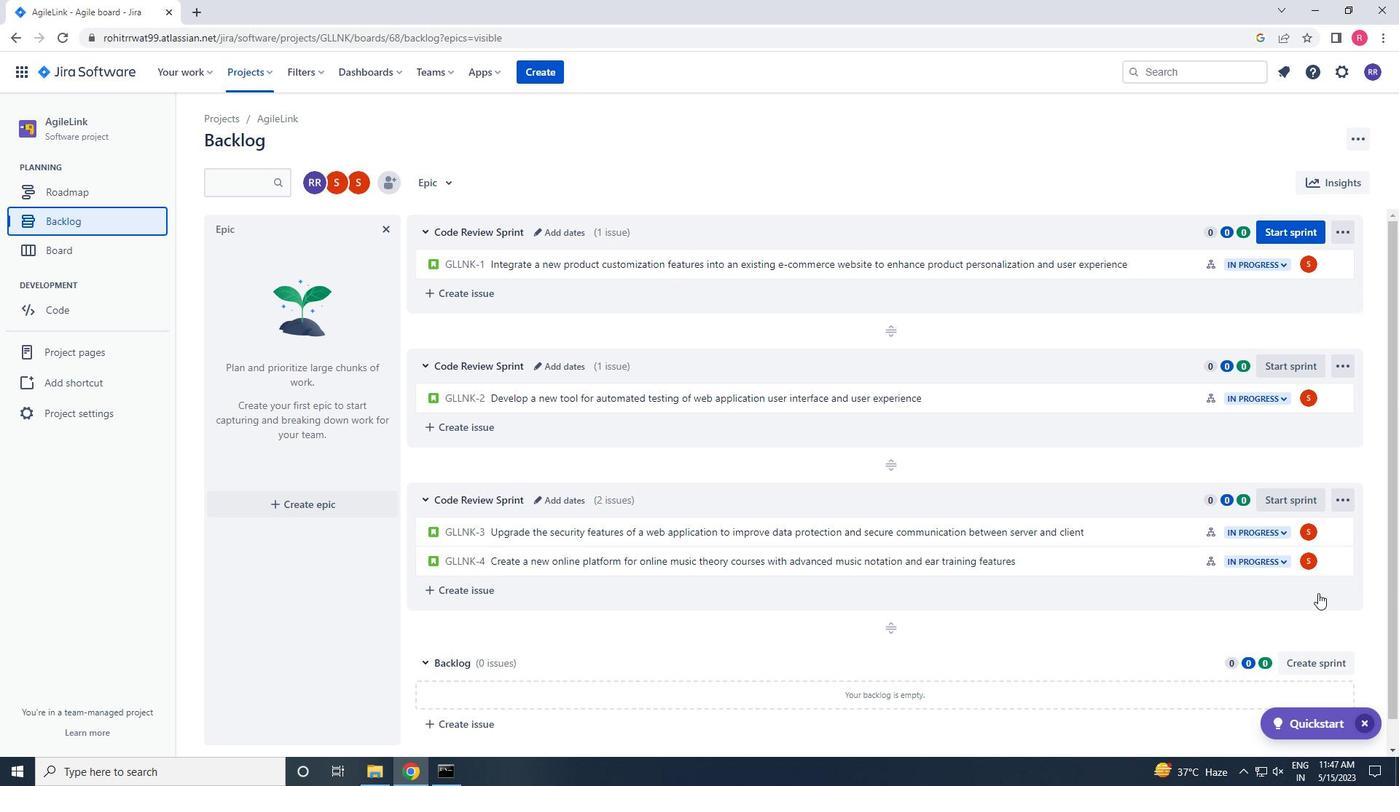 
Action: Mouse scrolled (1318, 594) with delta (0, 0)
Screenshot: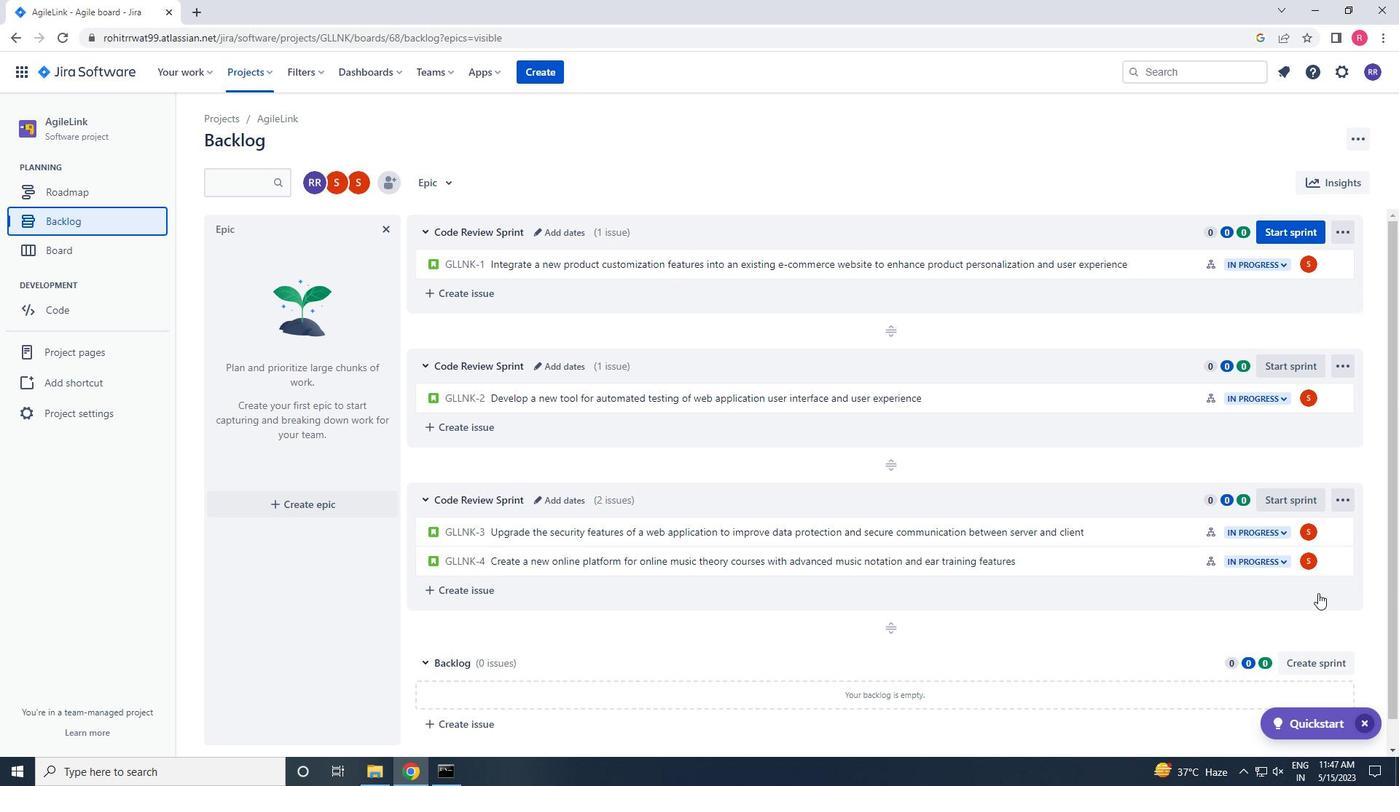 
Action: Mouse scrolled (1318, 594) with delta (0, 0)
Screenshot: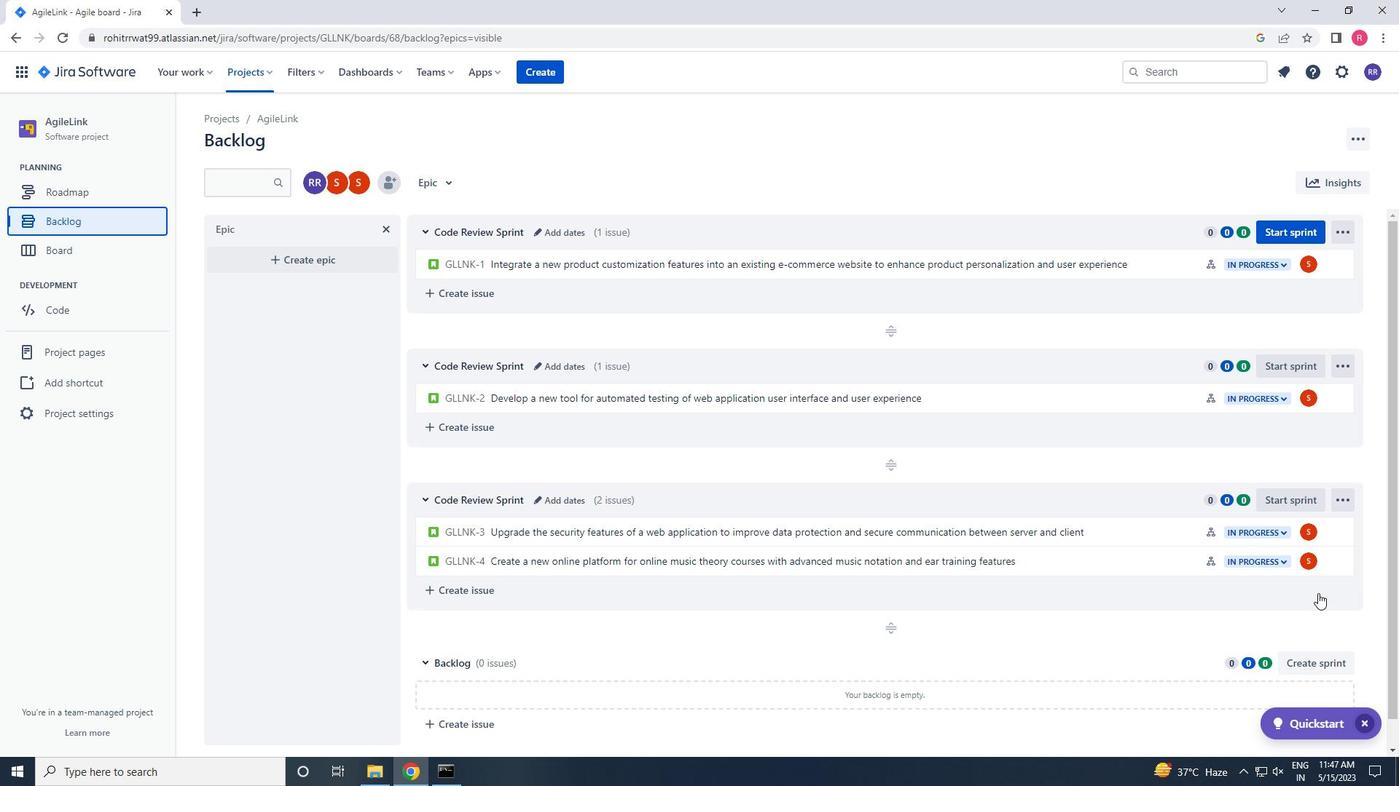 
Action: Mouse scrolled (1318, 594) with delta (0, 0)
Screenshot: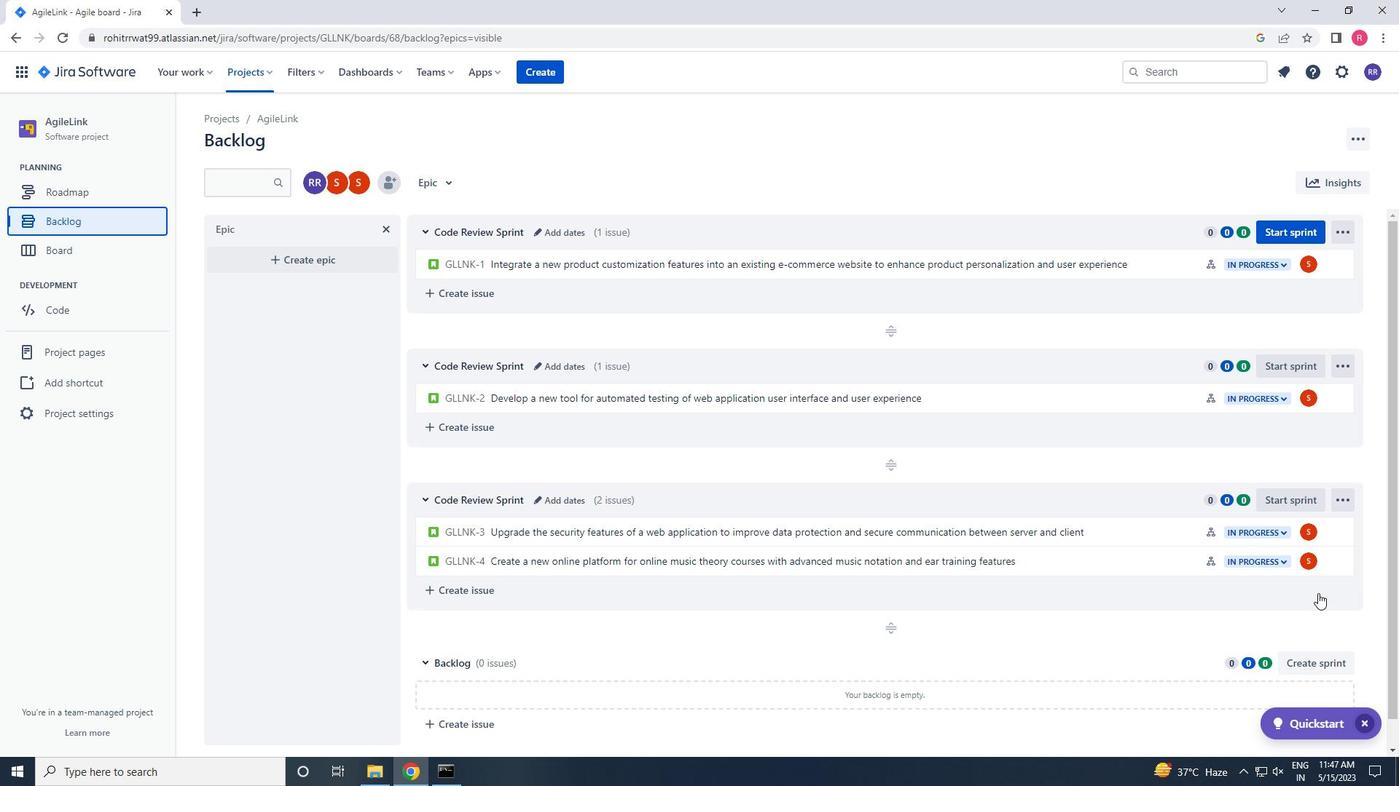 
